 Task: Create a due date automation trigger when advanced on, on the monday before a card is due add content with a name starting with resume at 11:00 AM.
Action: Mouse moved to (1162, 115)
Screenshot: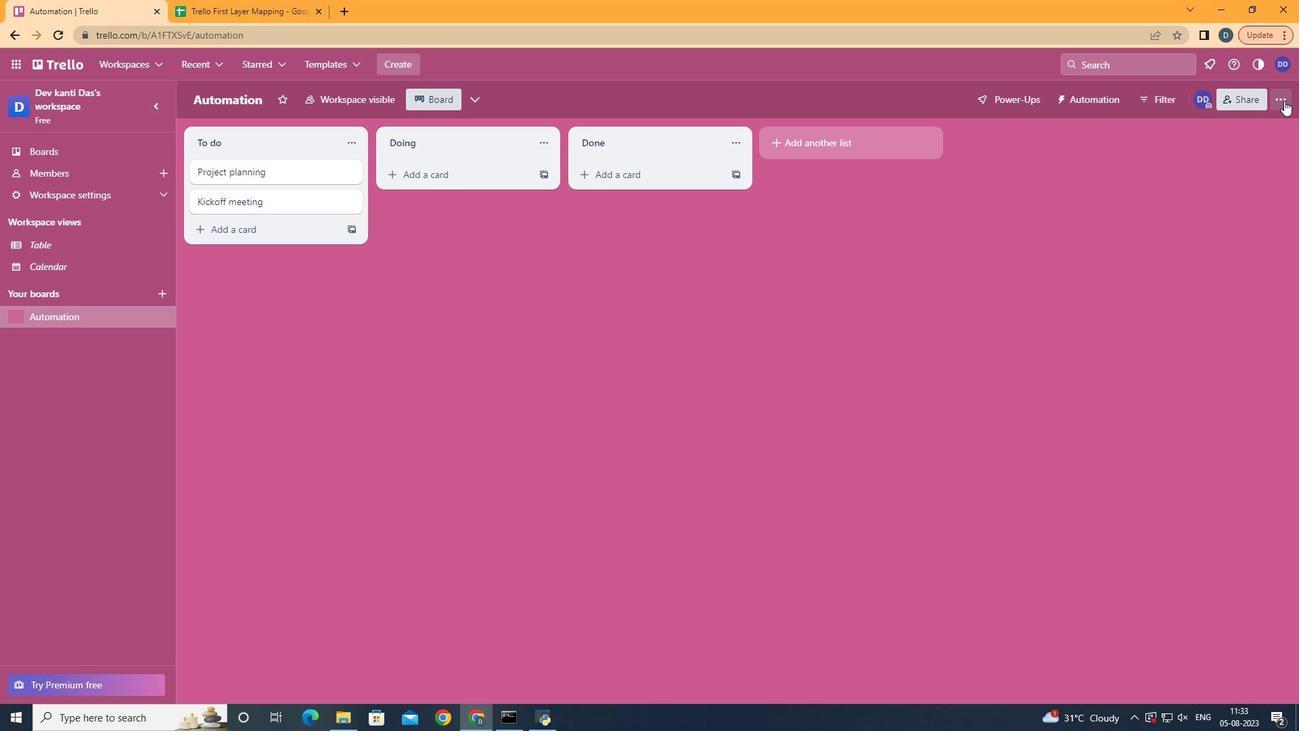
Action: Mouse pressed left at (1162, 115)
Screenshot: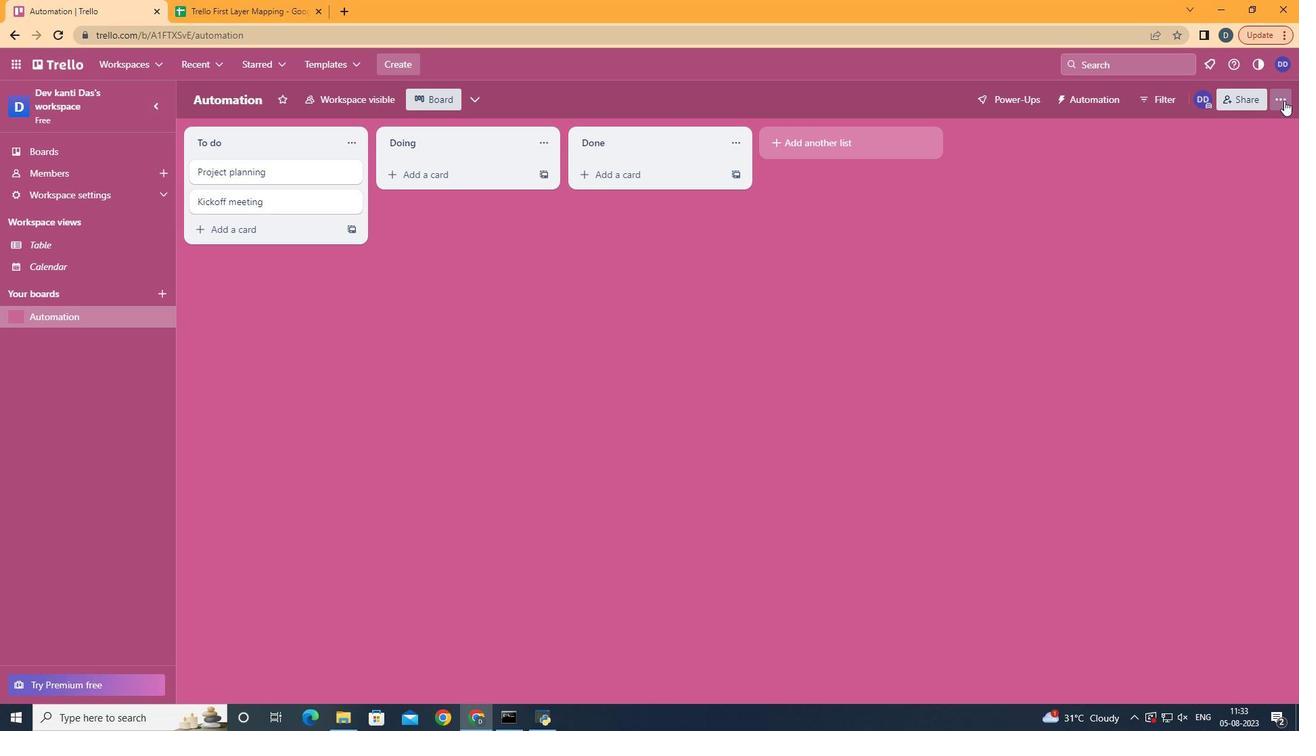 
Action: Mouse moved to (1100, 284)
Screenshot: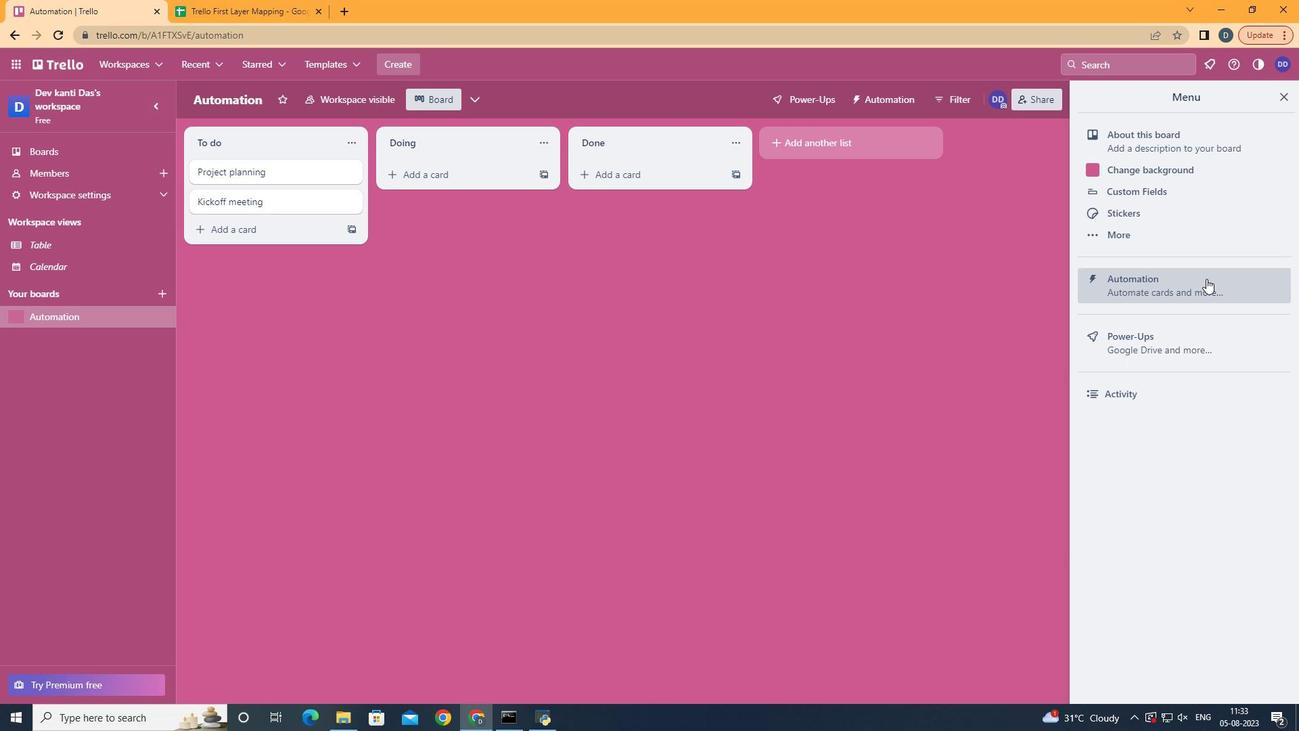 
Action: Mouse pressed left at (1100, 284)
Screenshot: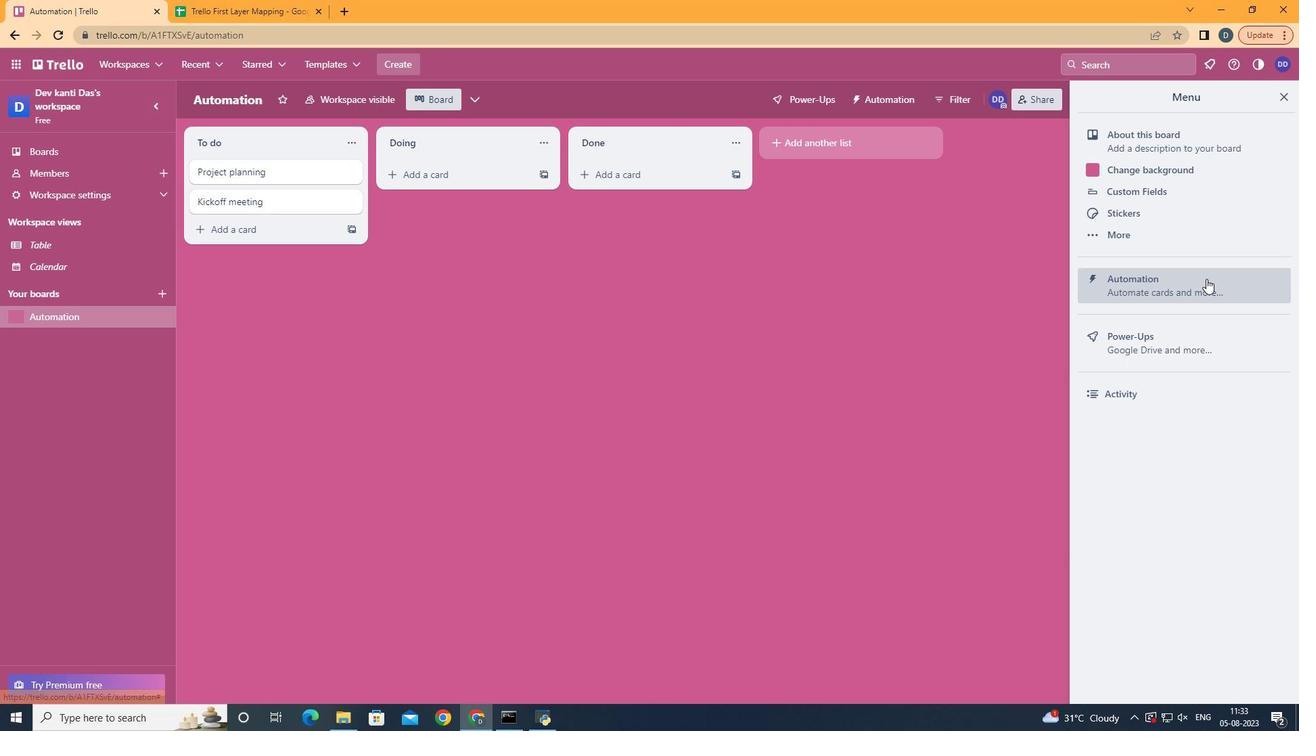 
Action: Mouse moved to (372, 280)
Screenshot: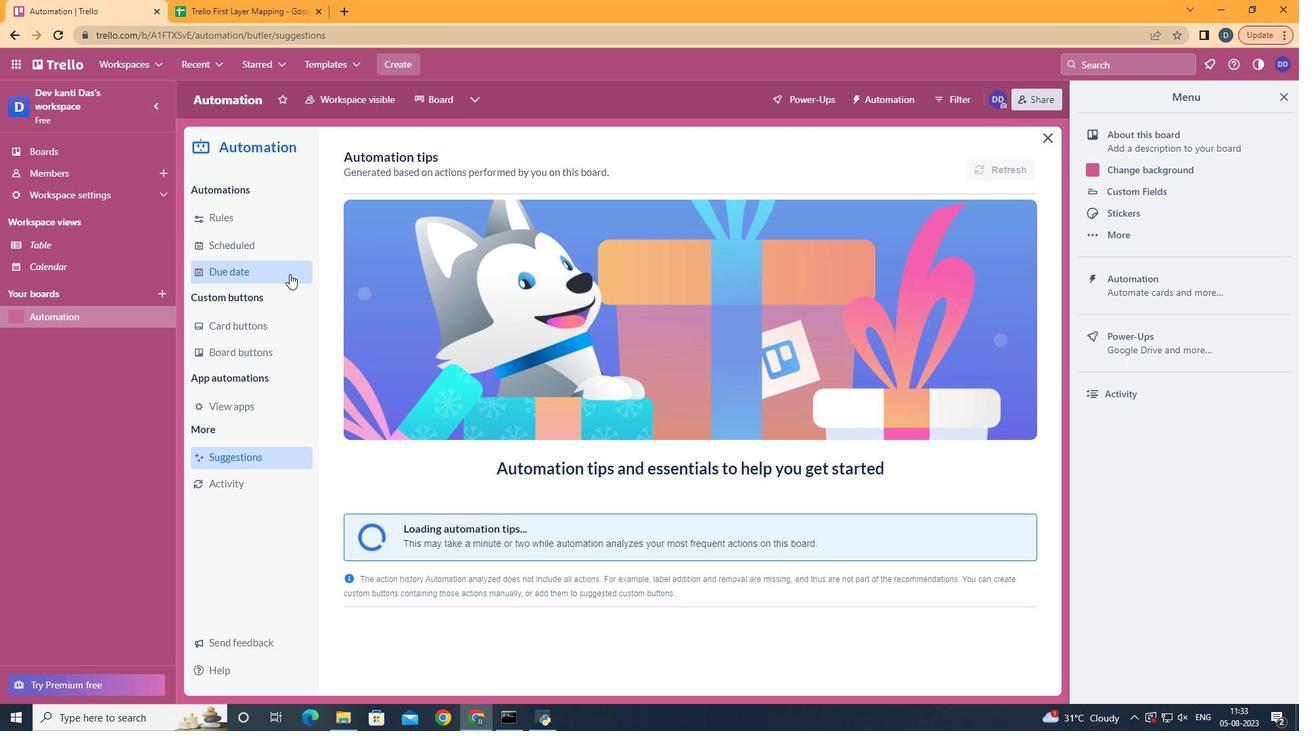 
Action: Mouse pressed left at (372, 280)
Screenshot: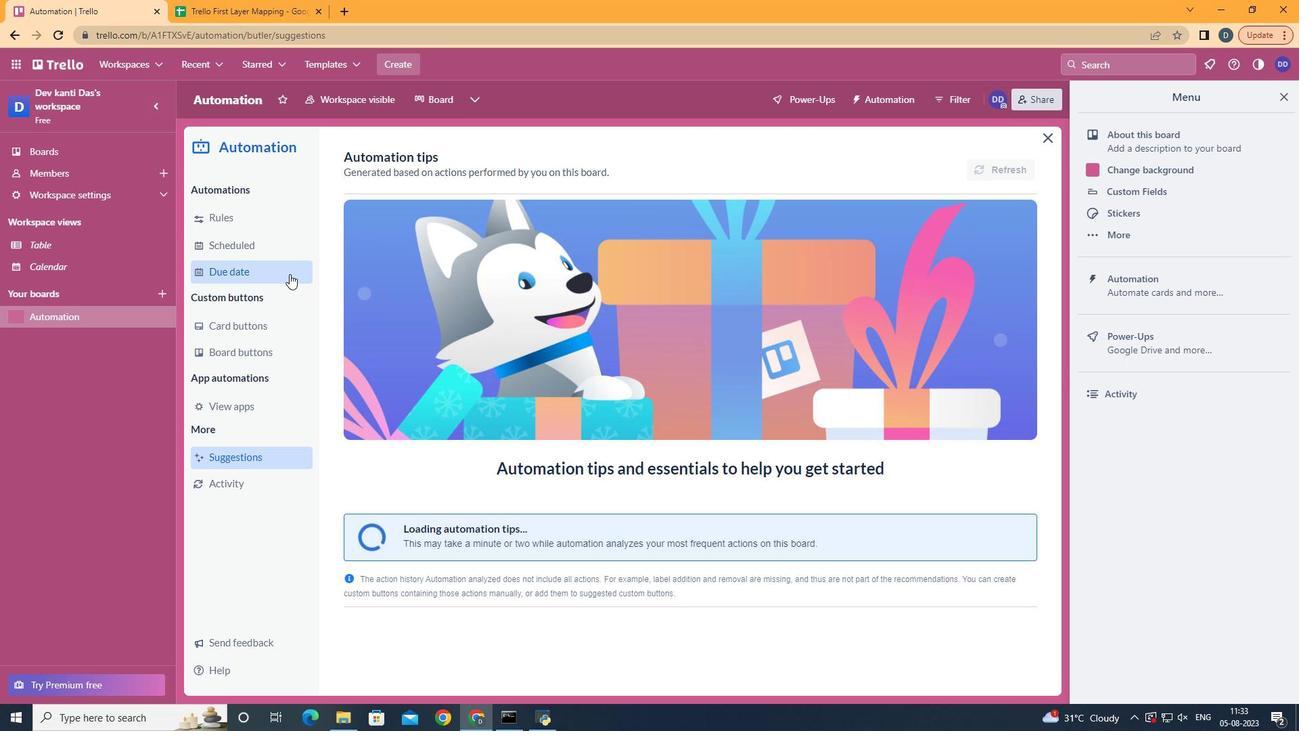 
Action: Mouse moved to (890, 176)
Screenshot: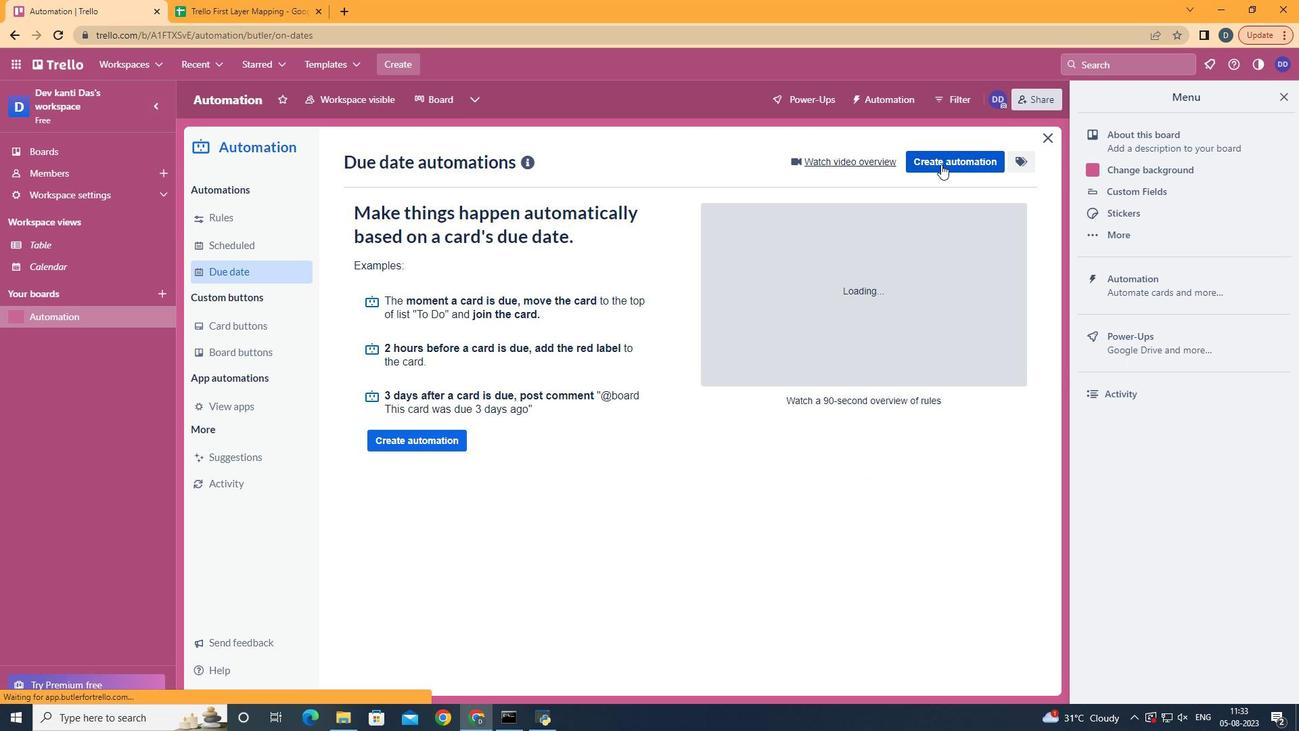 
Action: Mouse pressed left at (890, 176)
Screenshot: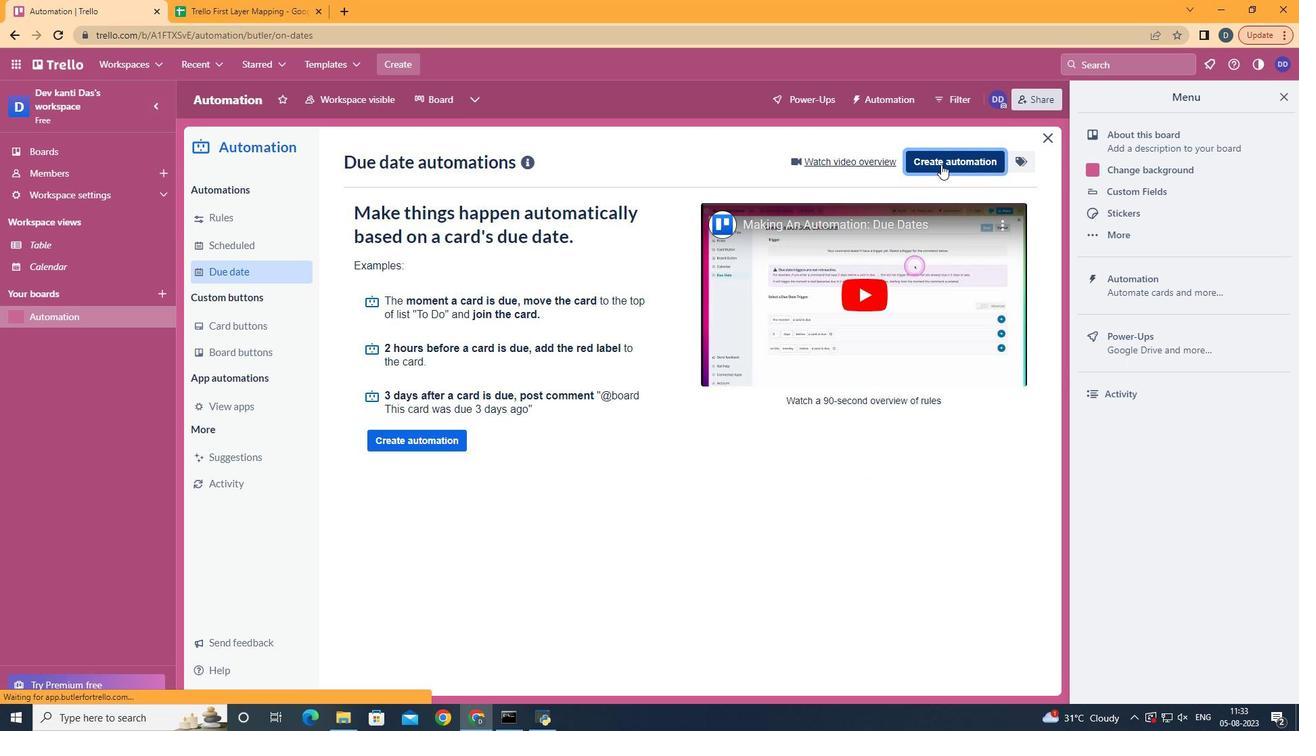 
Action: Mouse moved to (704, 290)
Screenshot: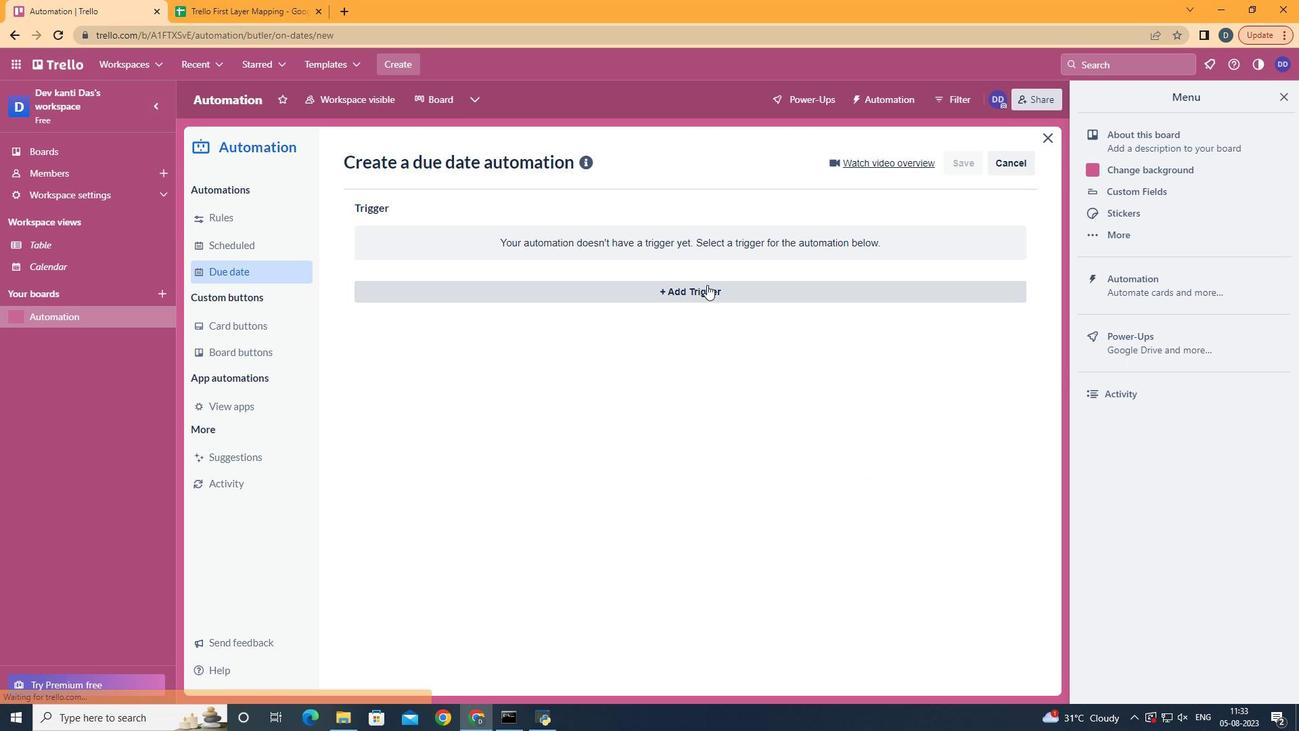 
Action: Mouse pressed left at (704, 290)
Screenshot: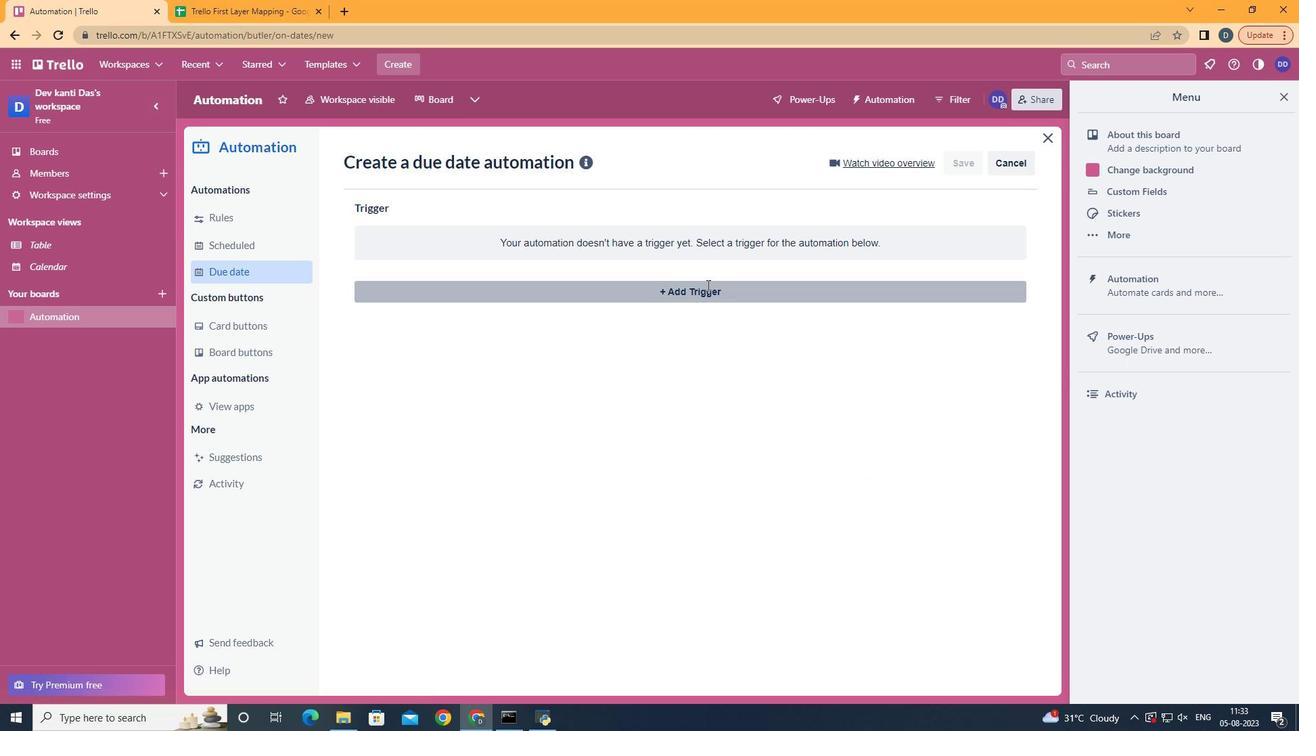 
Action: Mouse moved to (475, 360)
Screenshot: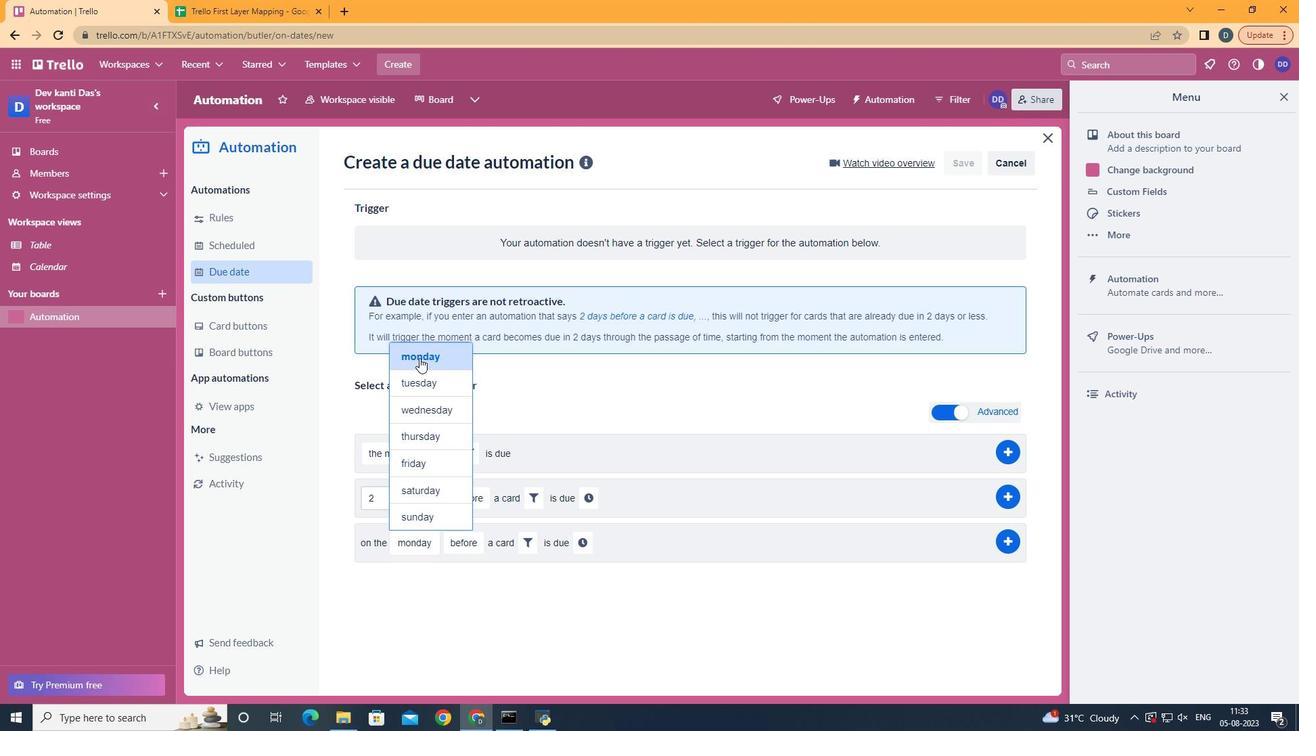 
Action: Mouse pressed left at (475, 360)
Screenshot: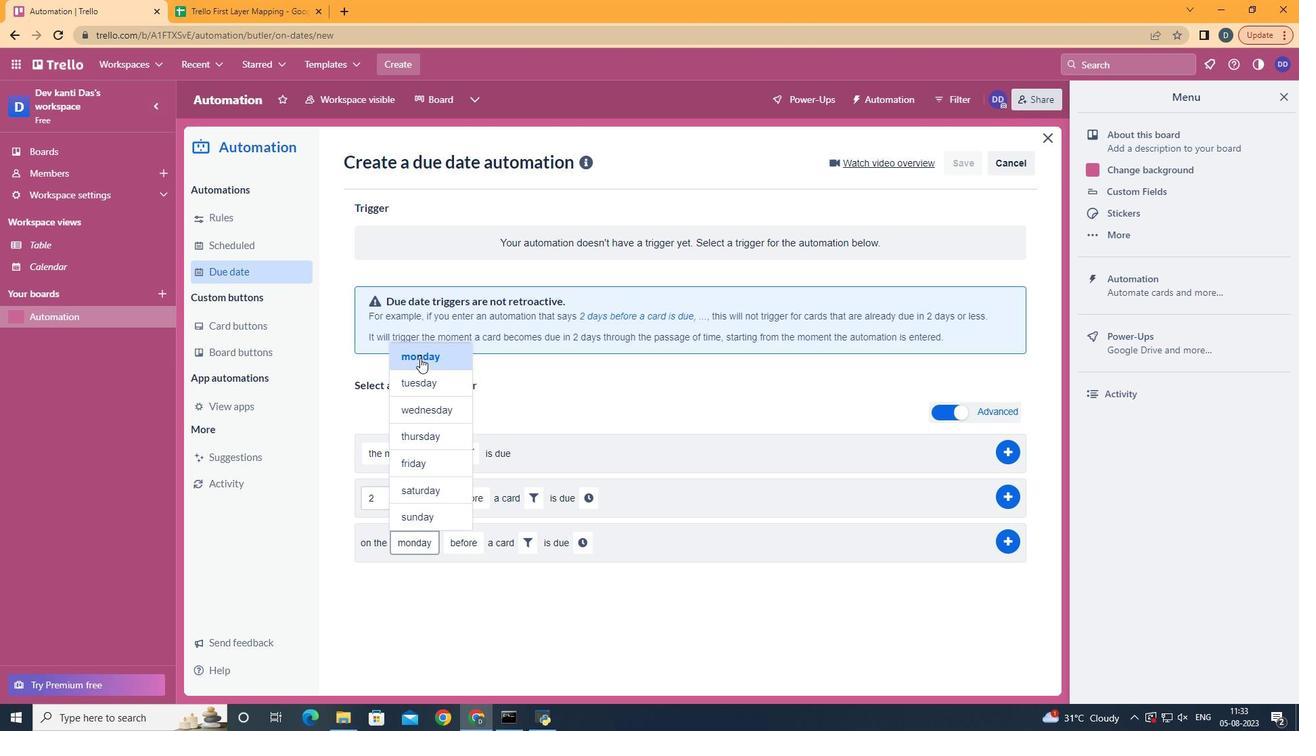 
Action: Mouse moved to (519, 549)
Screenshot: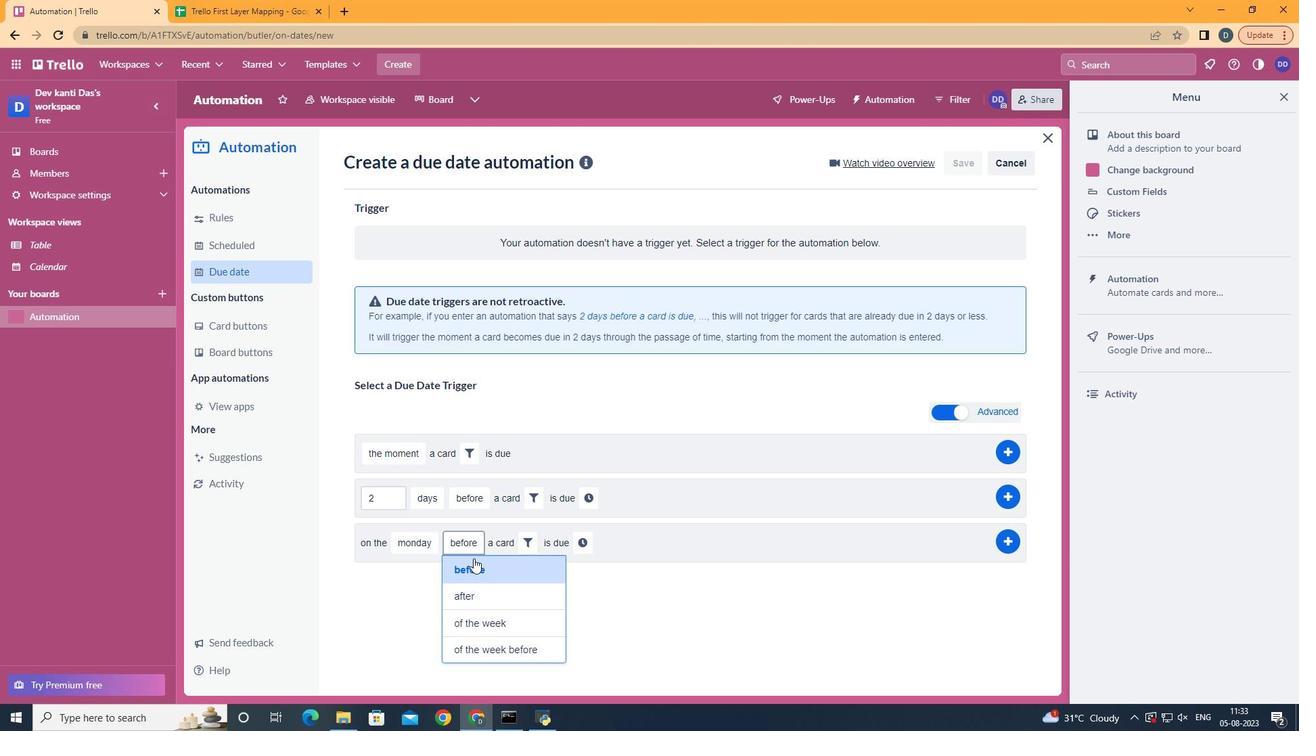 
Action: Mouse pressed left at (519, 549)
Screenshot: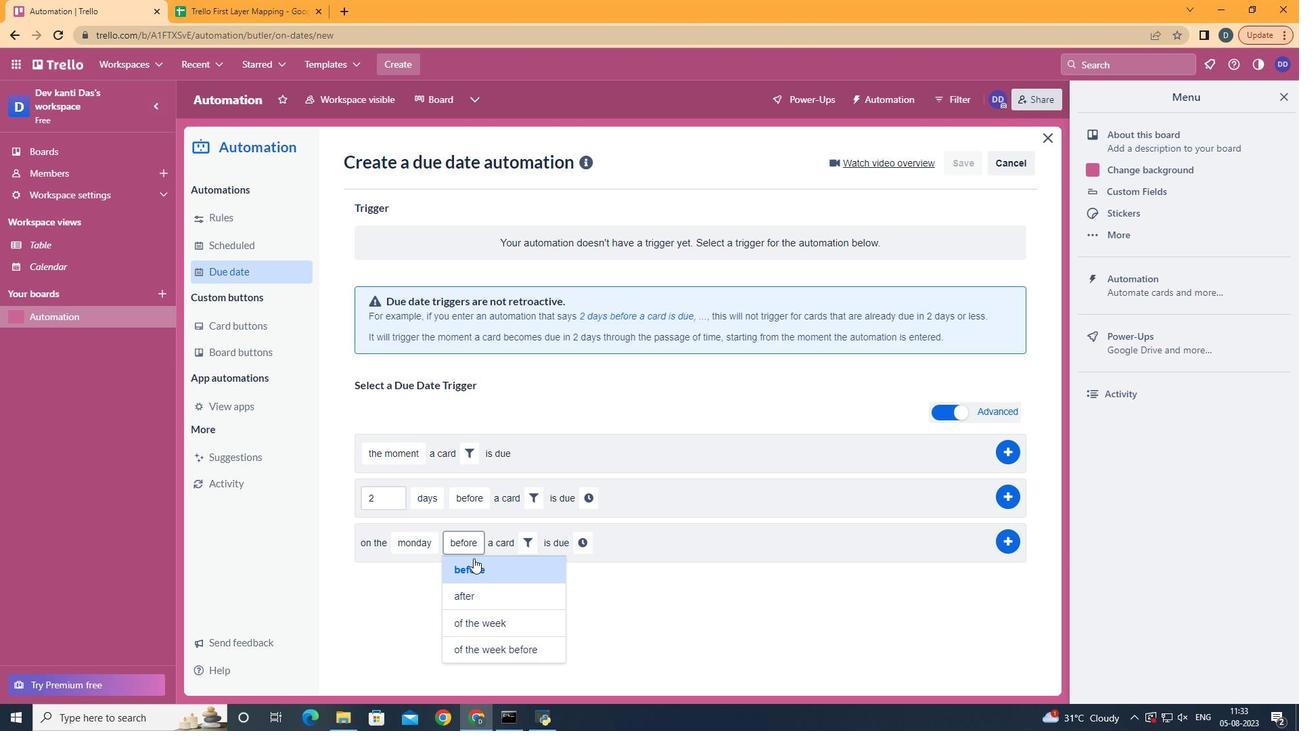 
Action: Mouse moved to (564, 533)
Screenshot: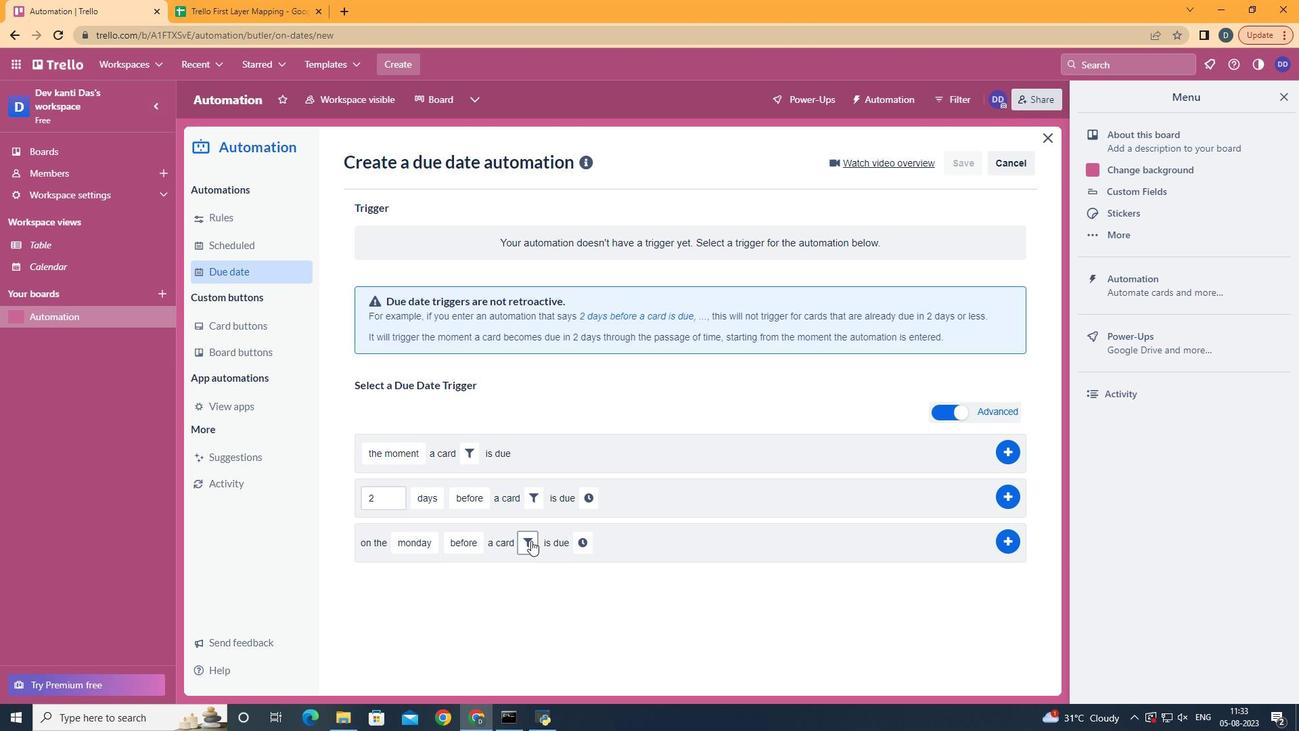 
Action: Mouse pressed left at (564, 533)
Screenshot: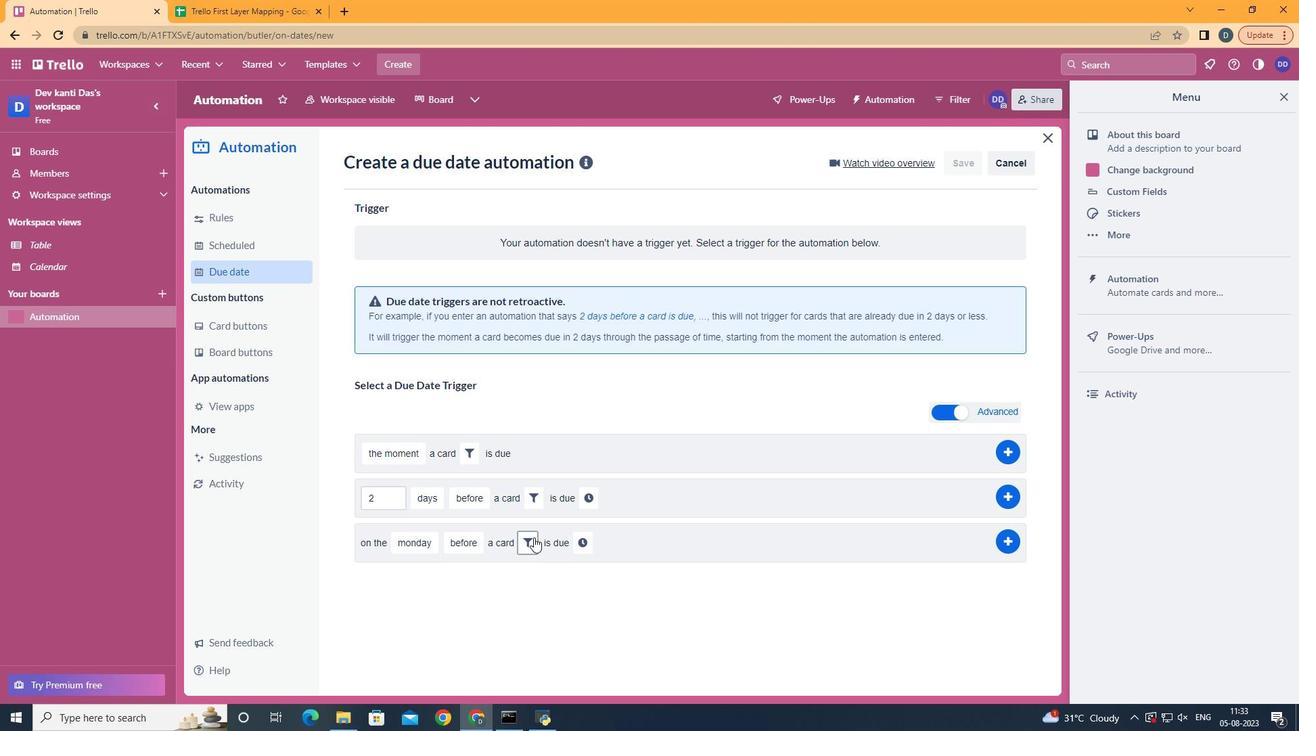 
Action: Mouse moved to (699, 573)
Screenshot: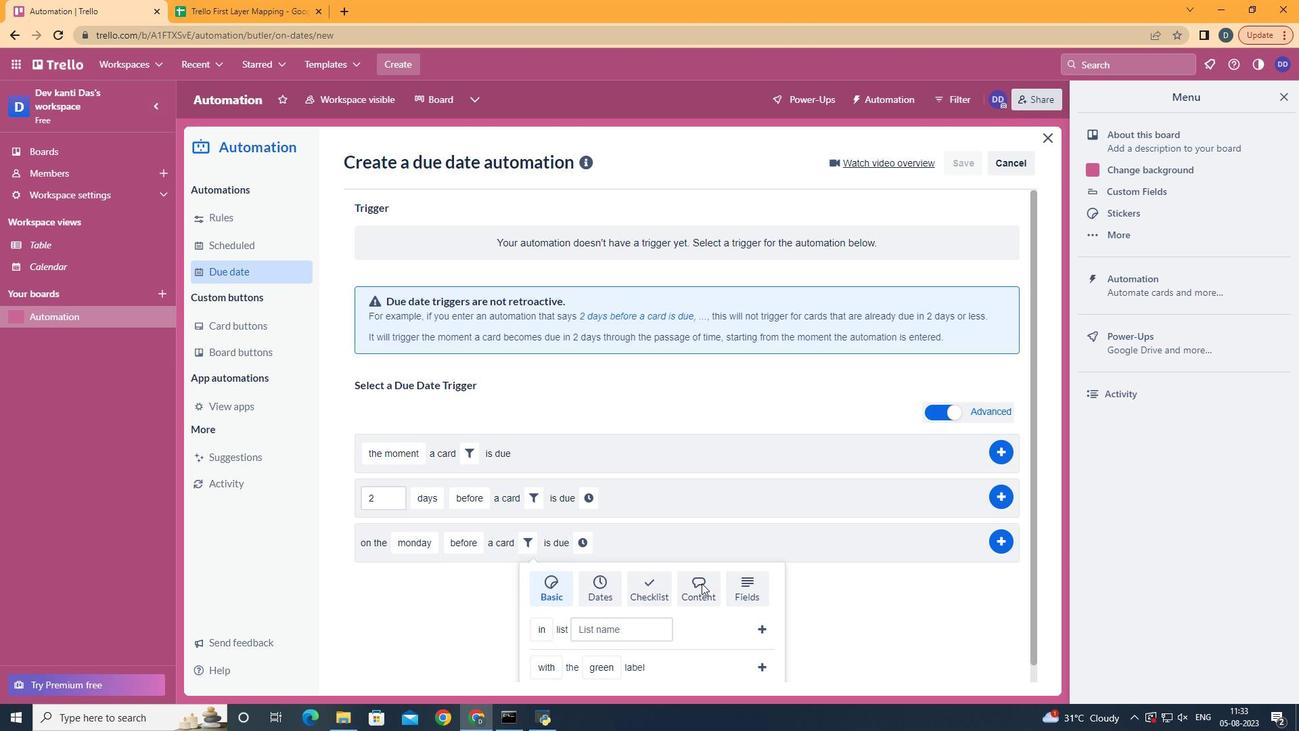 
Action: Mouse pressed left at (699, 573)
Screenshot: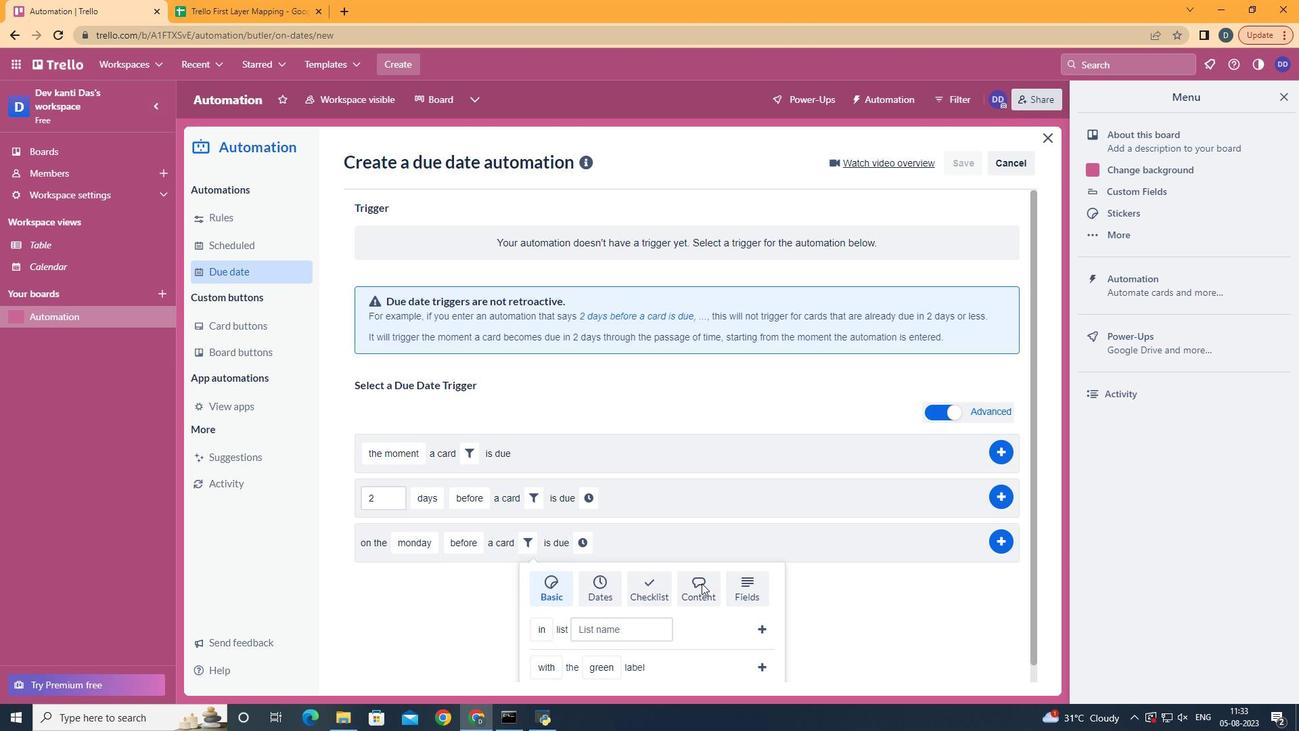 
Action: Mouse scrolled (699, 573) with delta (0, 0)
Screenshot: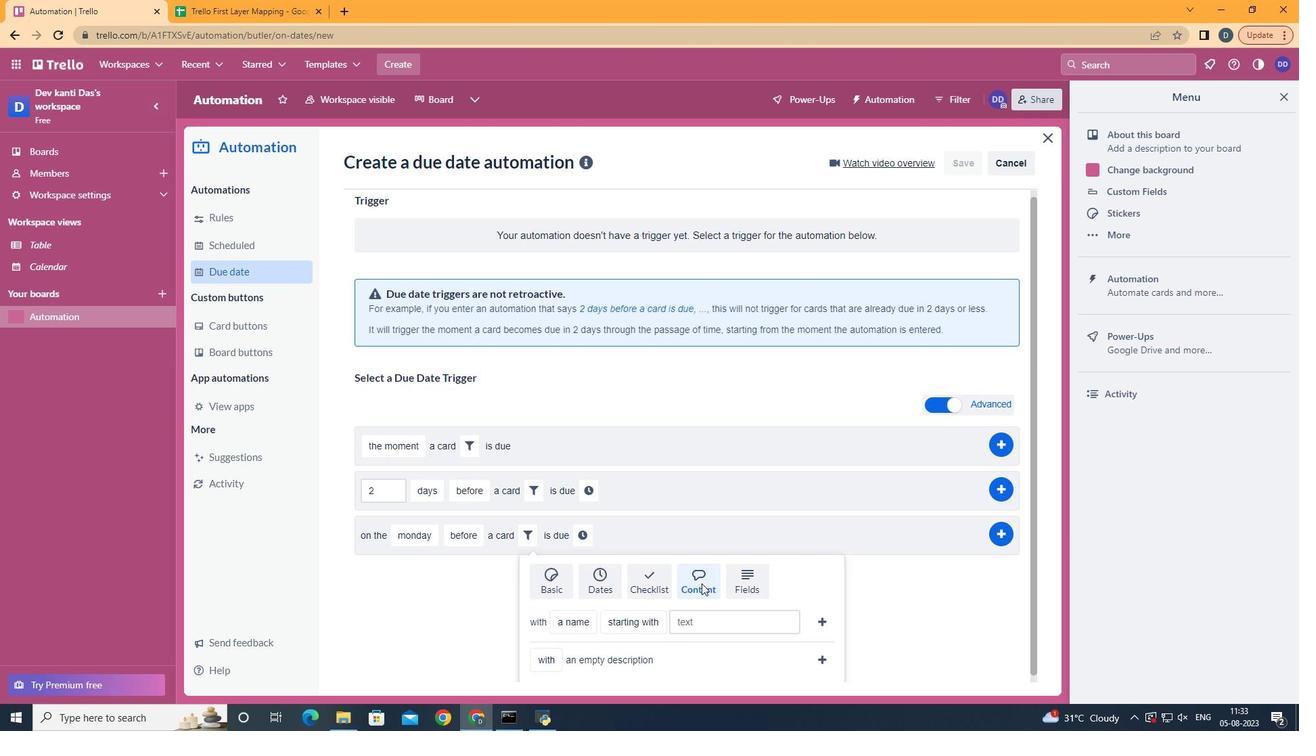 
Action: Mouse scrolled (699, 573) with delta (0, 0)
Screenshot: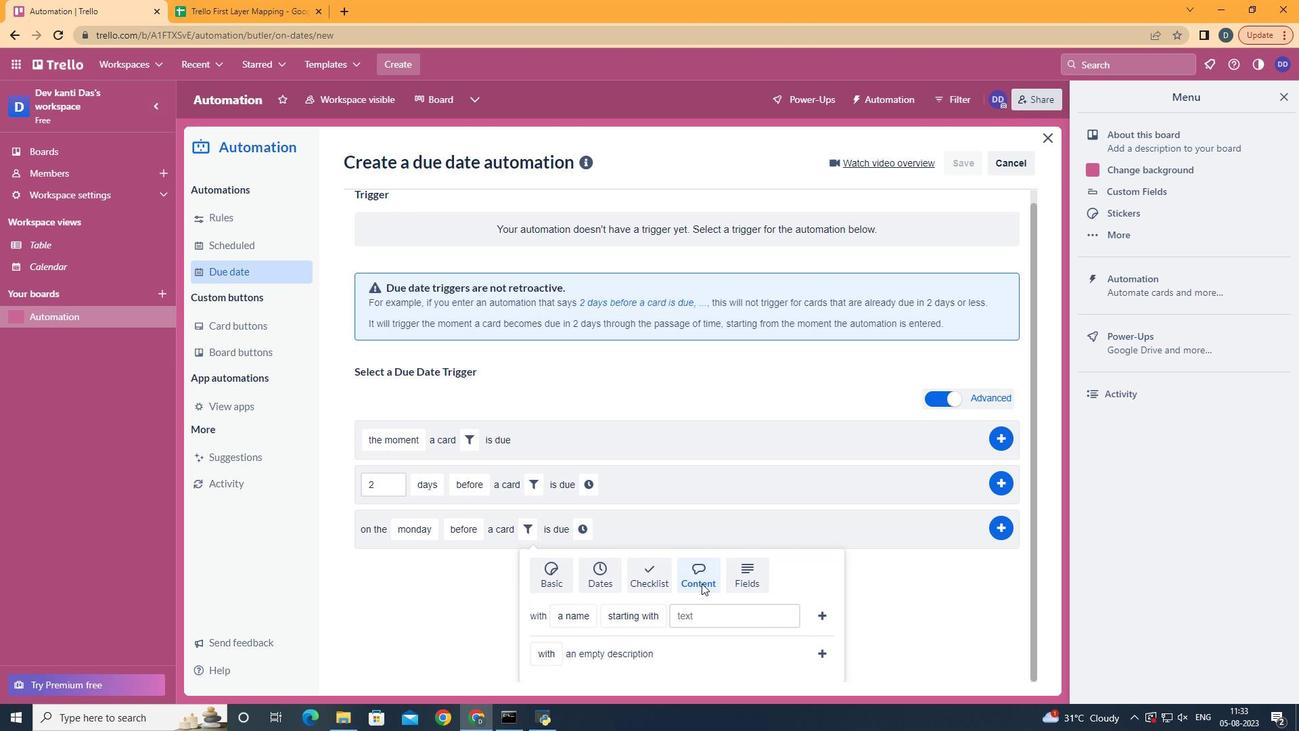 
Action: Mouse moved to (613, 530)
Screenshot: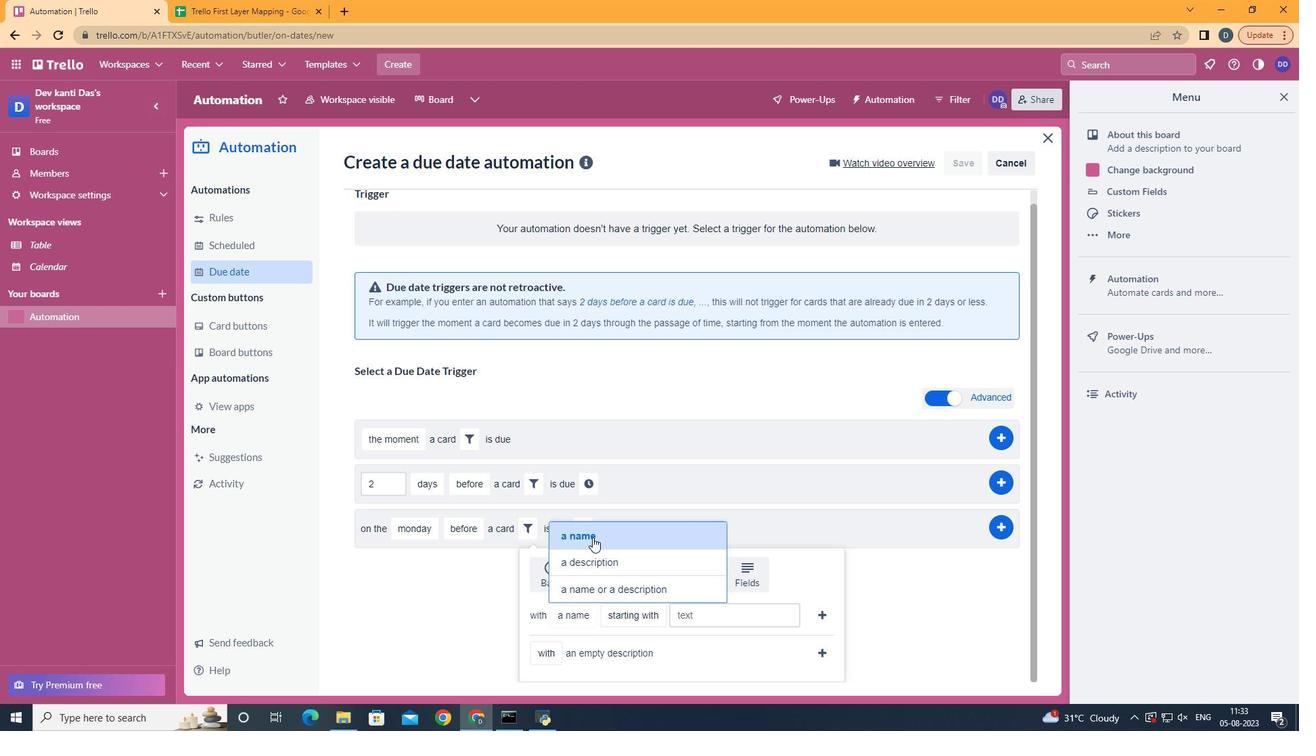 
Action: Mouse pressed left at (613, 530)
Screenshot: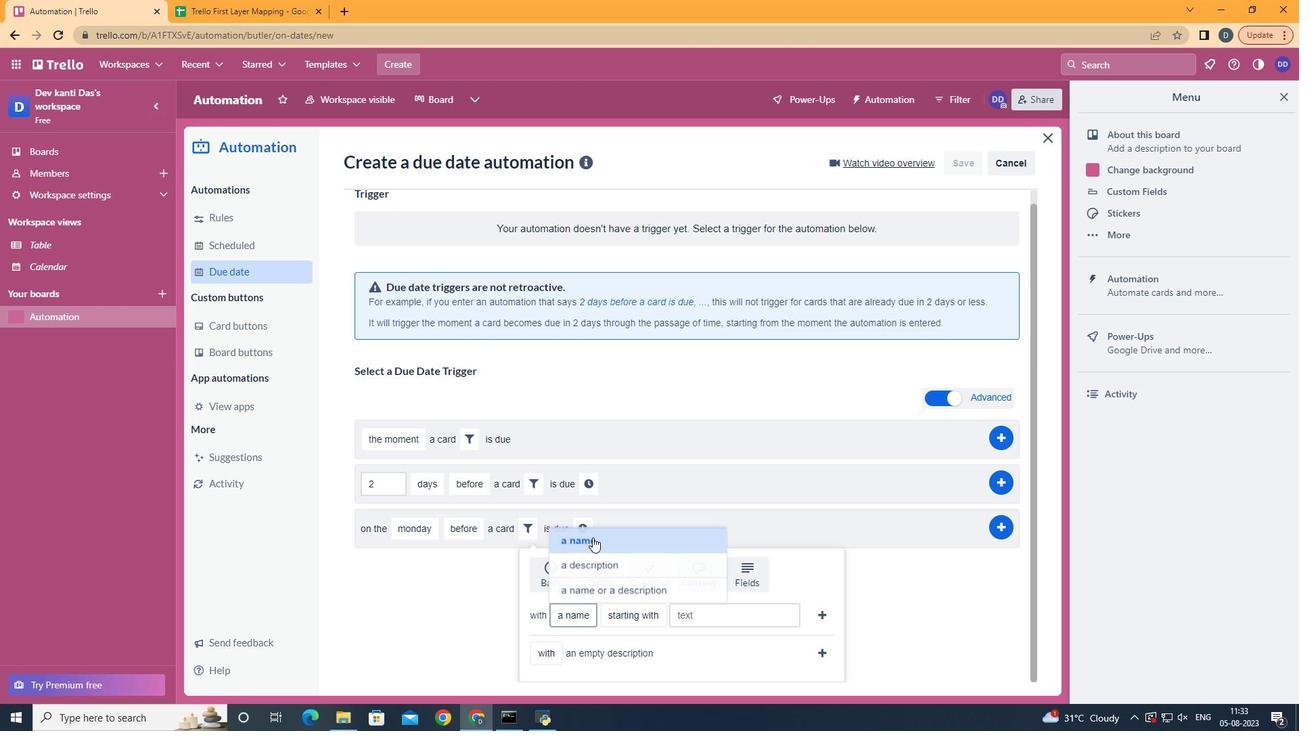 
Action: Mouse moved to (663, 454)
Screenshot: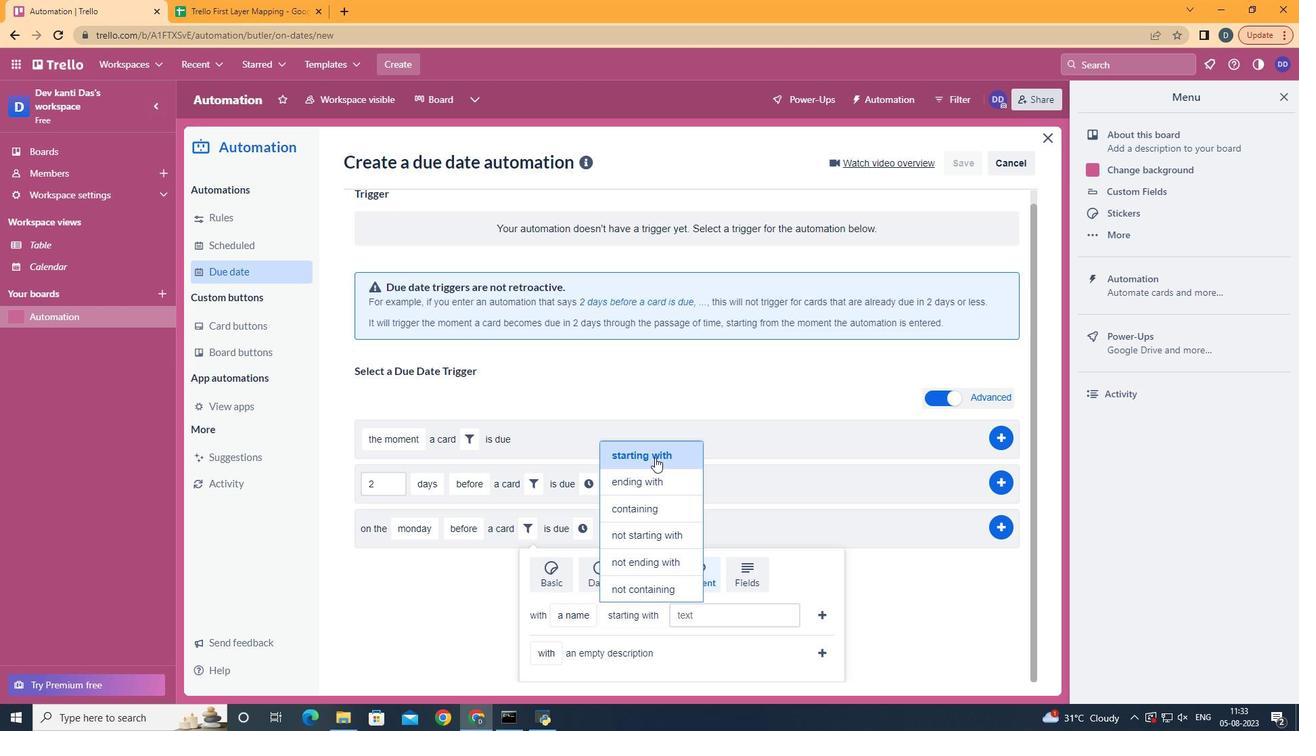 
Action: Mouse pressed left at (663, 454)
Screenshot: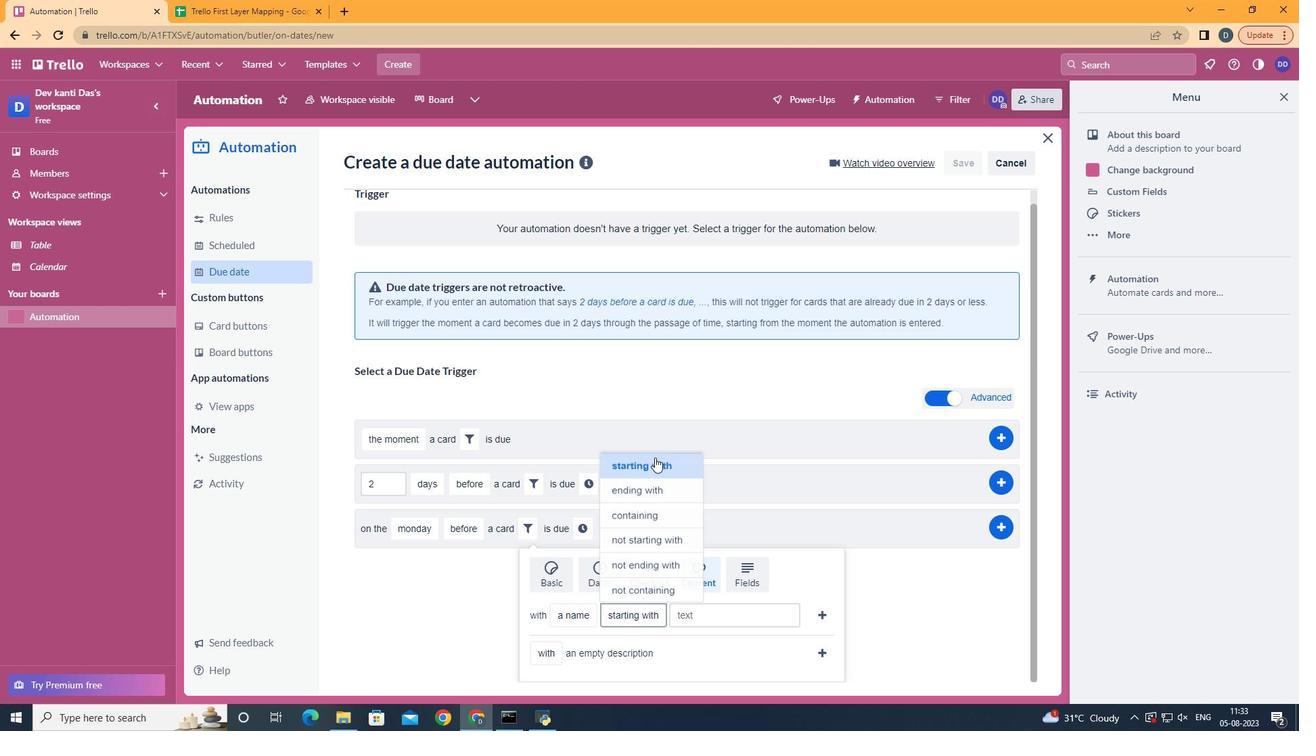 
Action: Mouse moved to (721, 598)
Screenshot: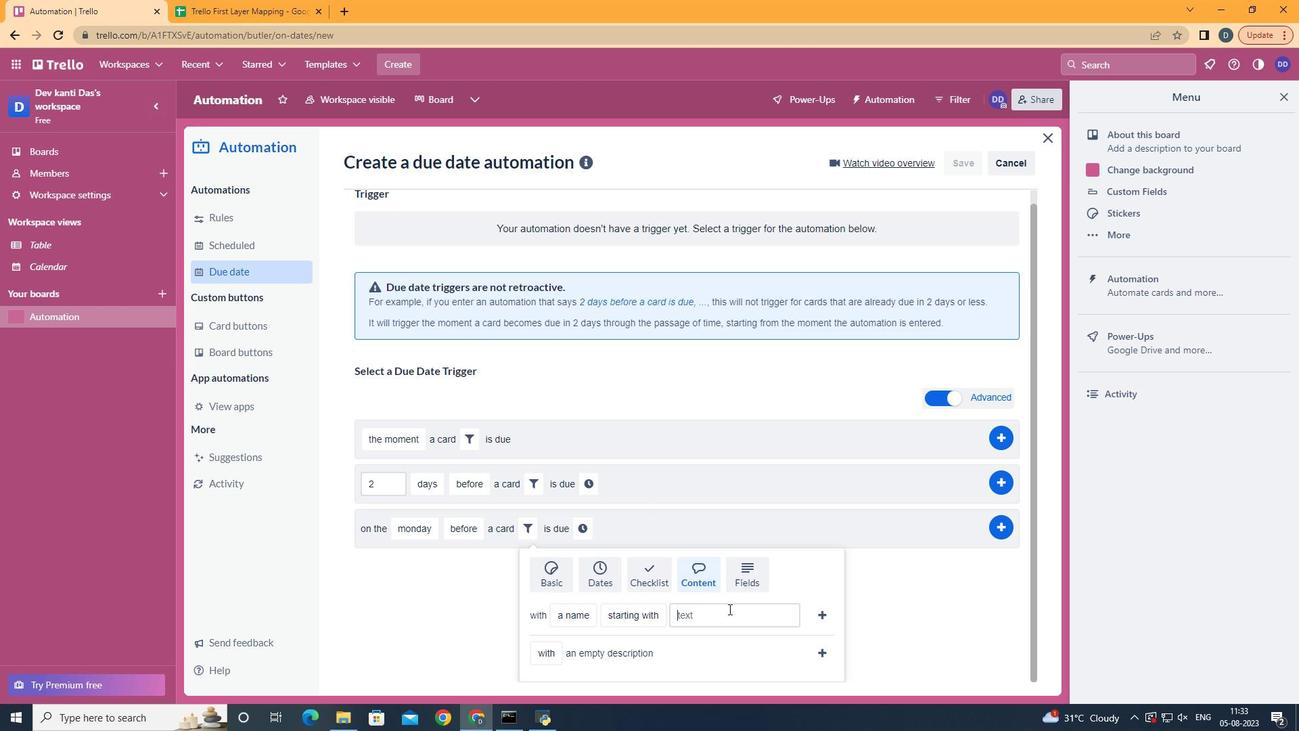 
Action: Mouse pressed left at (721, 598)
Screenshot: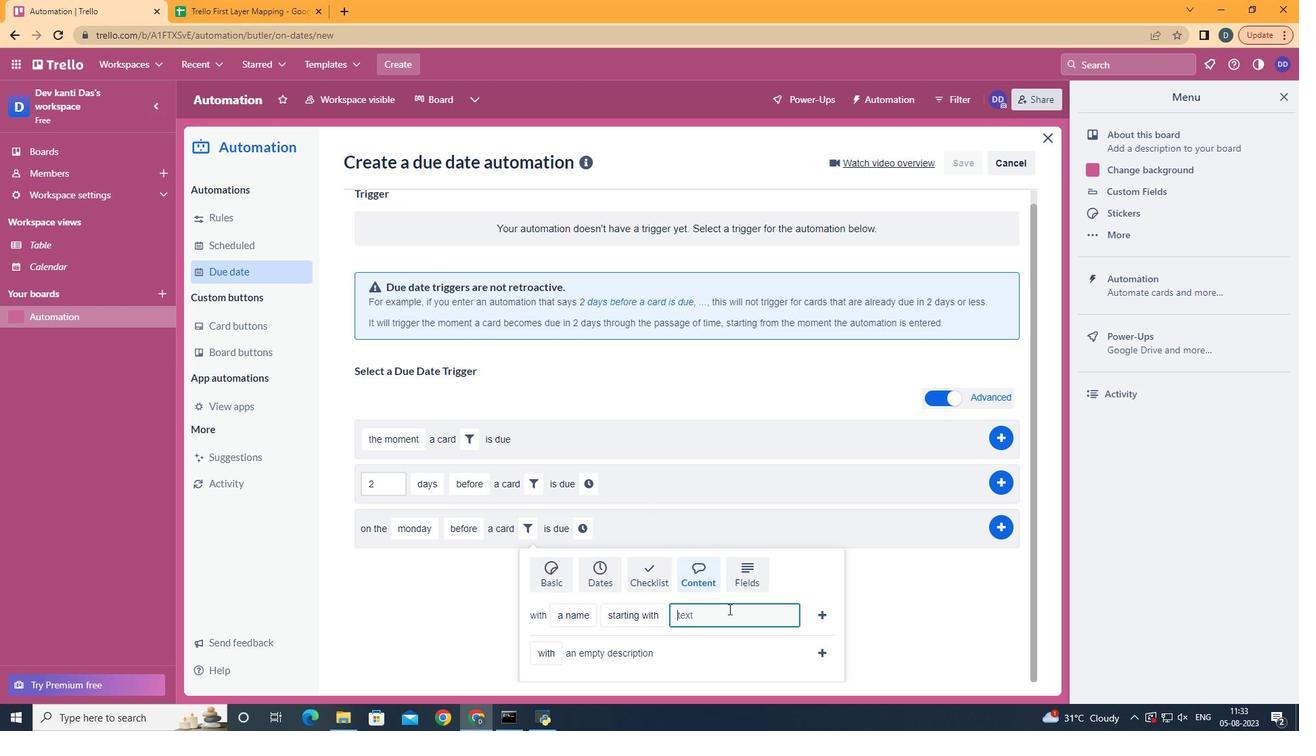 
Action: Key pressed resume
Screenshot: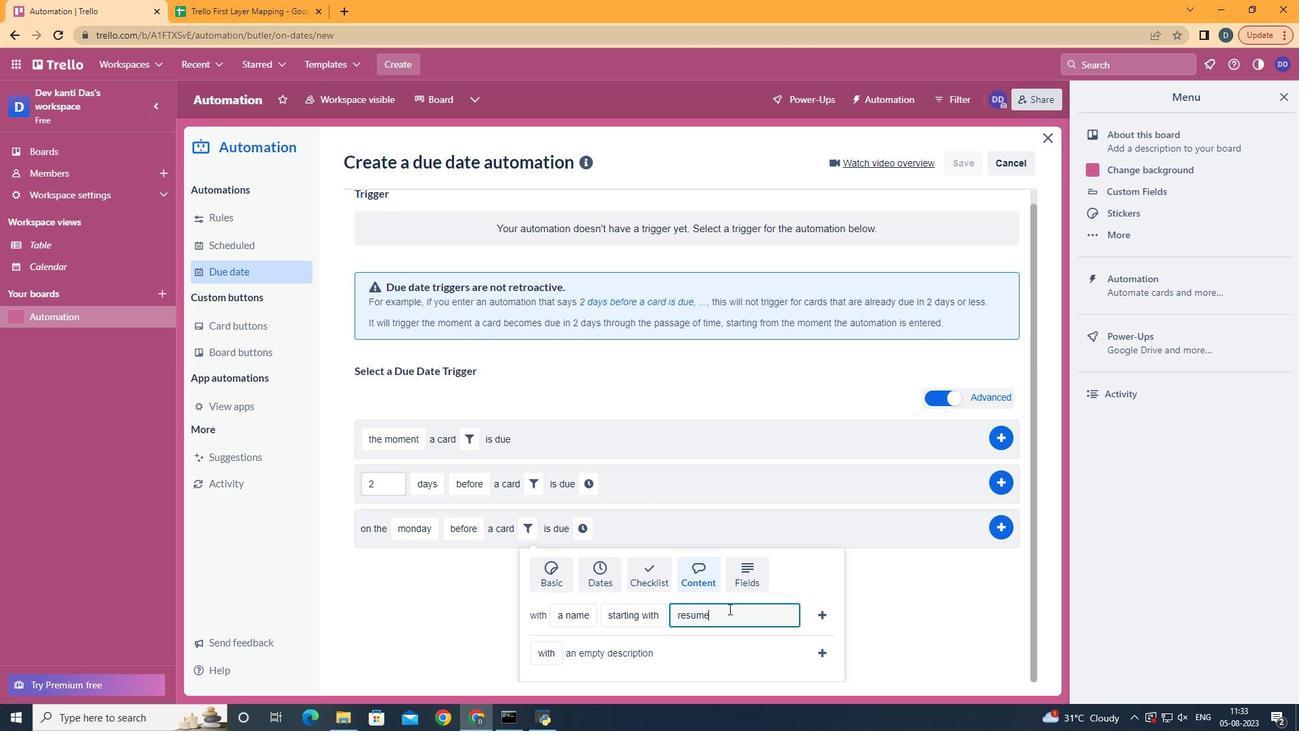 
Action: Mouse moved to (798, 603)
Screenshot: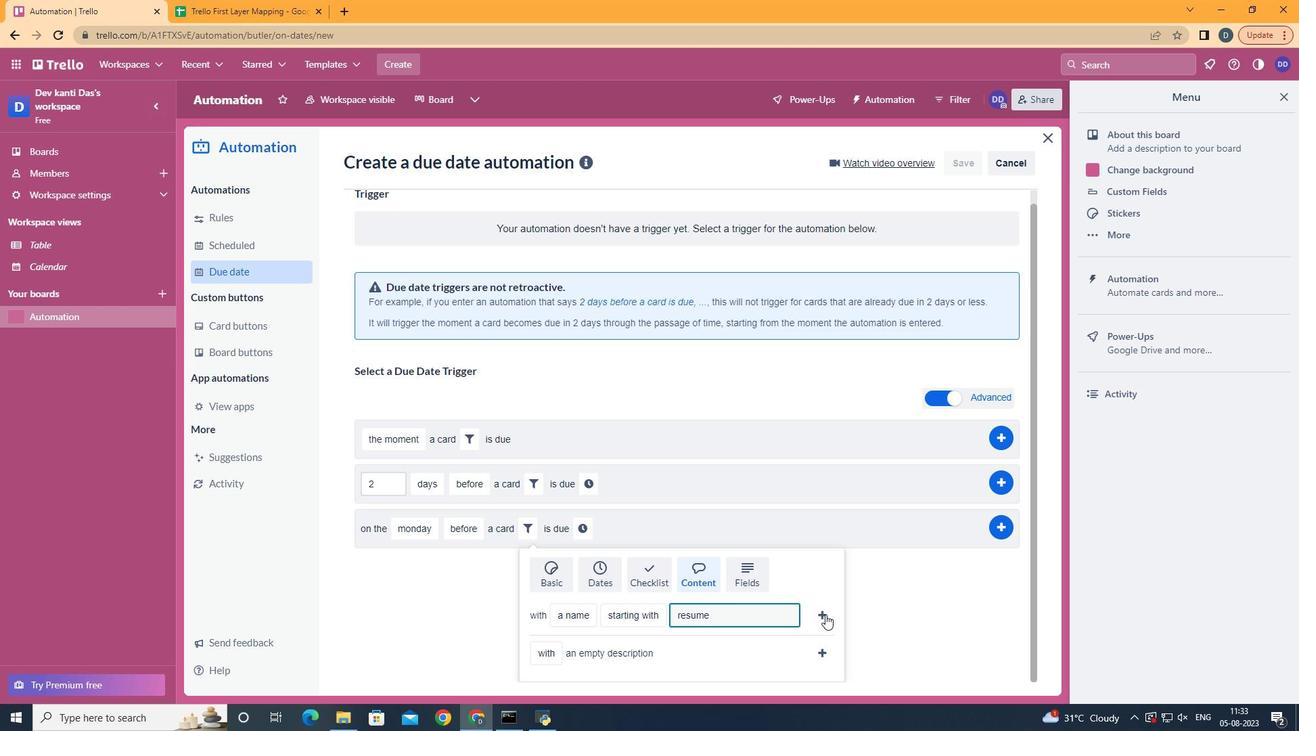 
Action: Mouse pressed left at (798, 603)
Screenshot: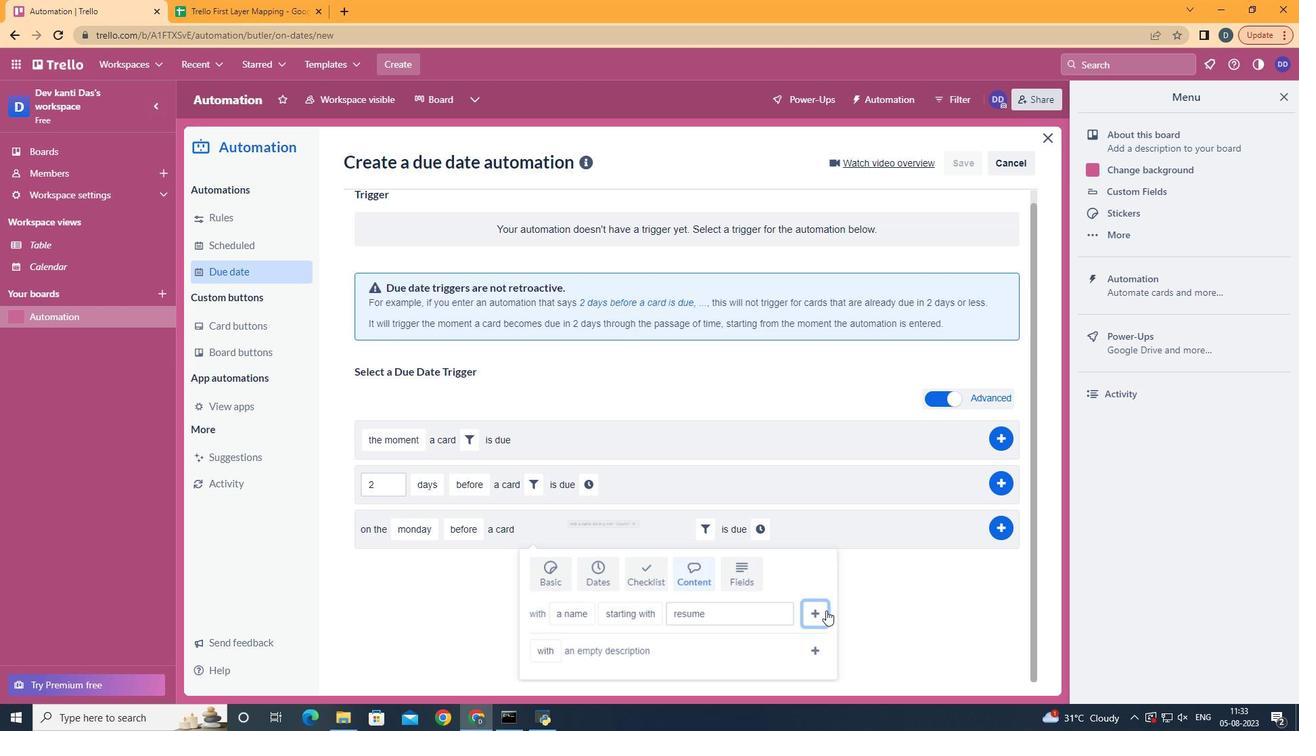 
Action: Mouse moved to (745, 537)
Screenshot: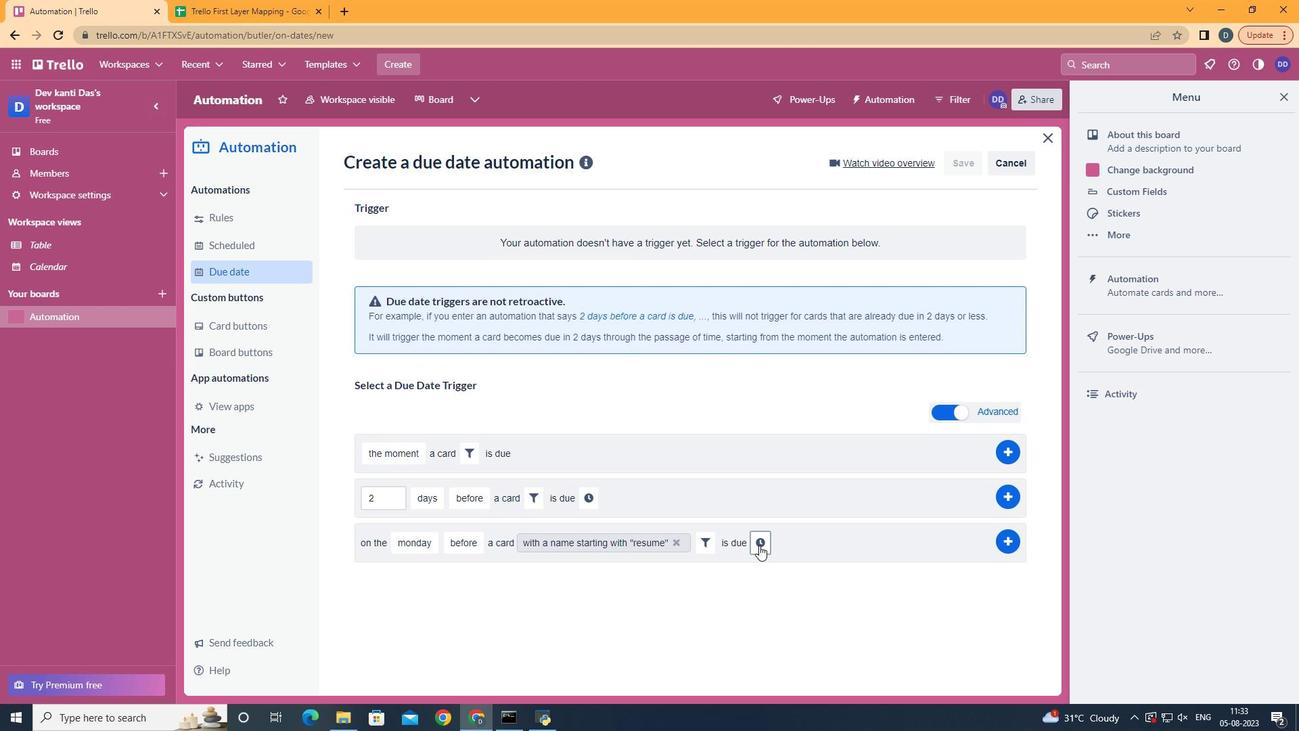 
Action: Mouse pressed left at (745, 537)
Screenshot: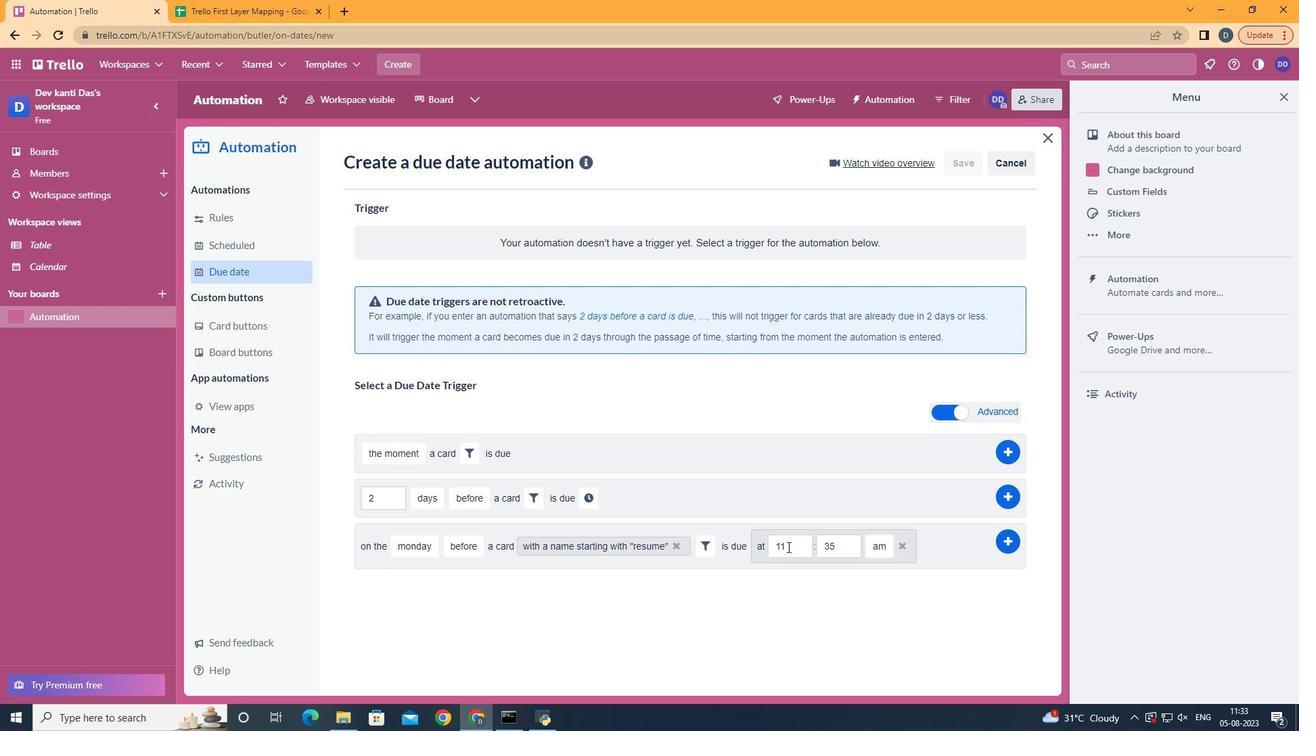 
Action: Mouse moved to (819, 537)
Screenshot: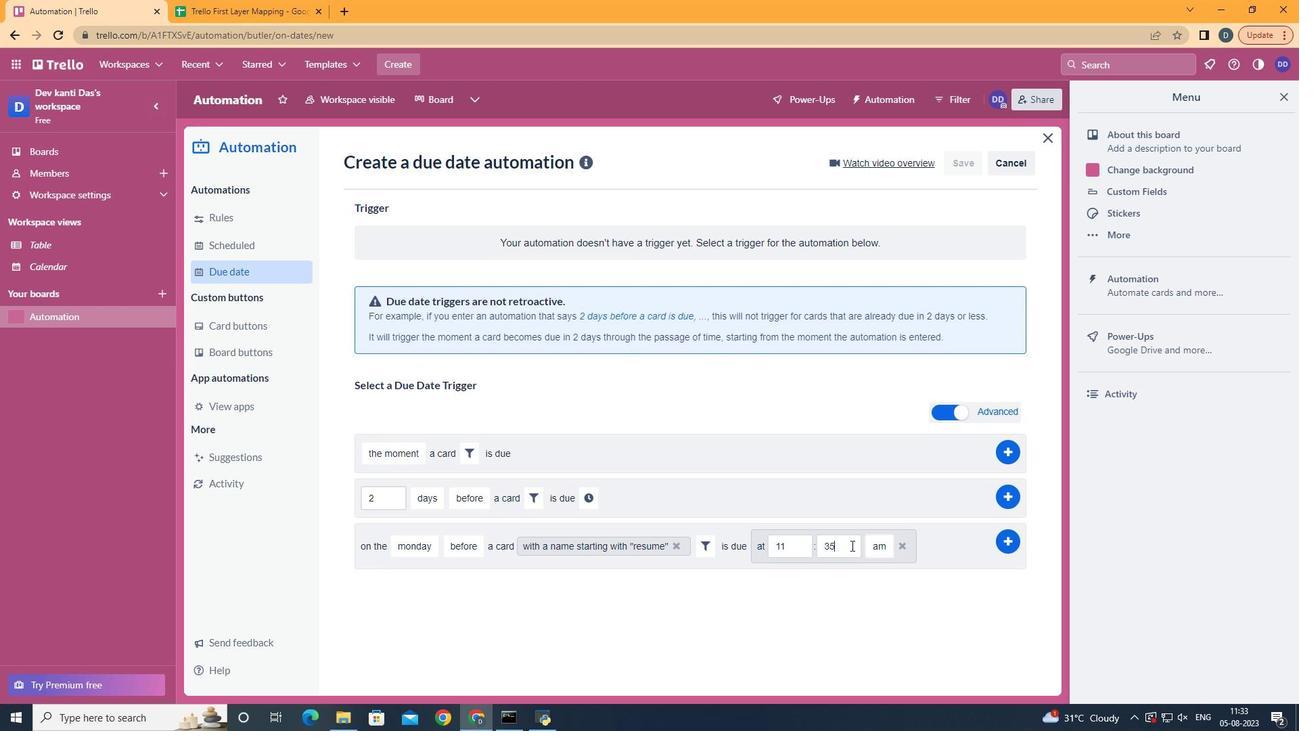 
Action: Mouse pressed left at (819, 537)
Screenshot: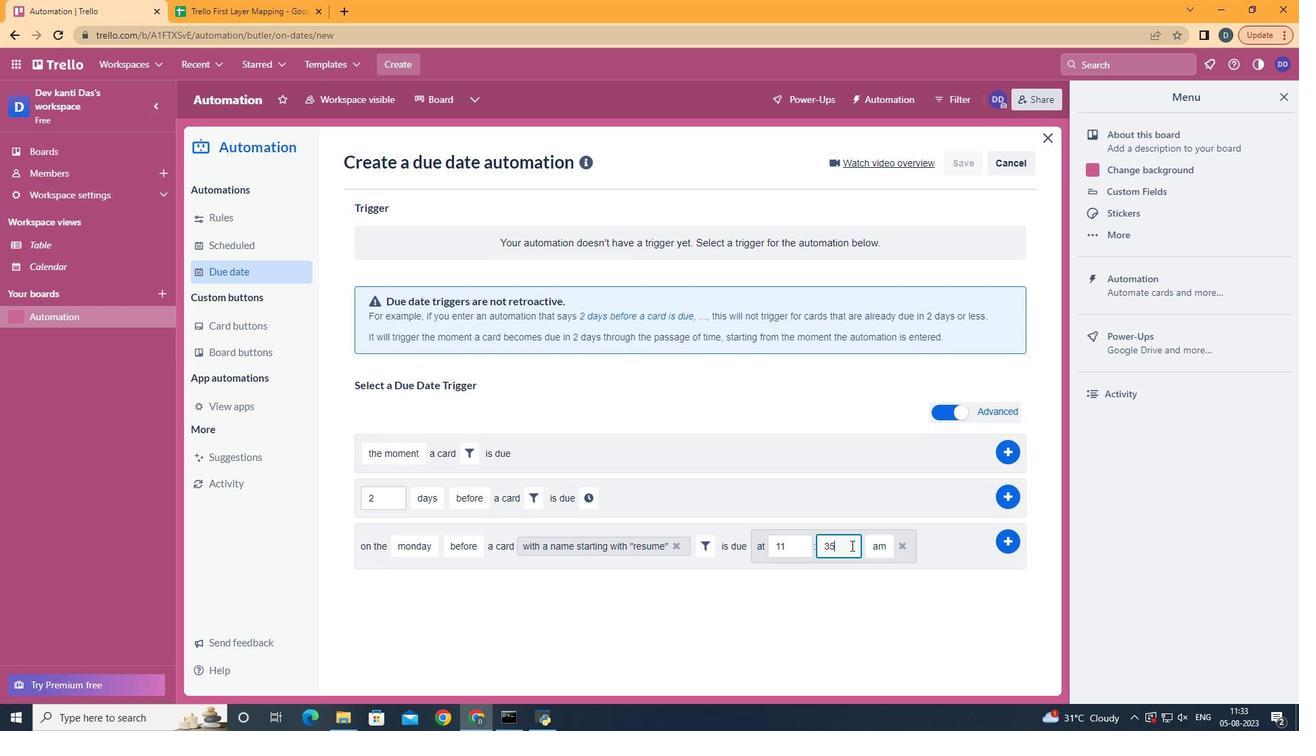 
Action: Key pressed <Key.backspace><Key.backspace>00
Screenshot: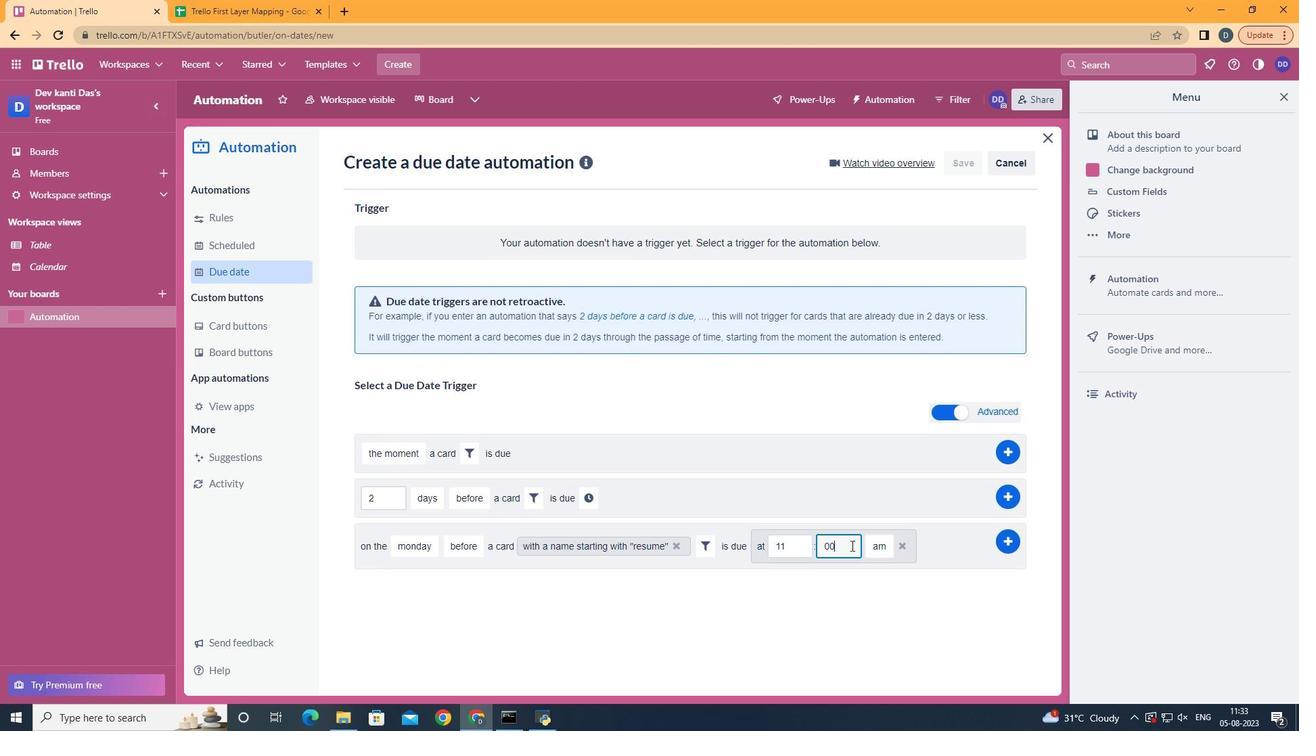 
Action: Mouse moved to (947, 530)
Screenshot: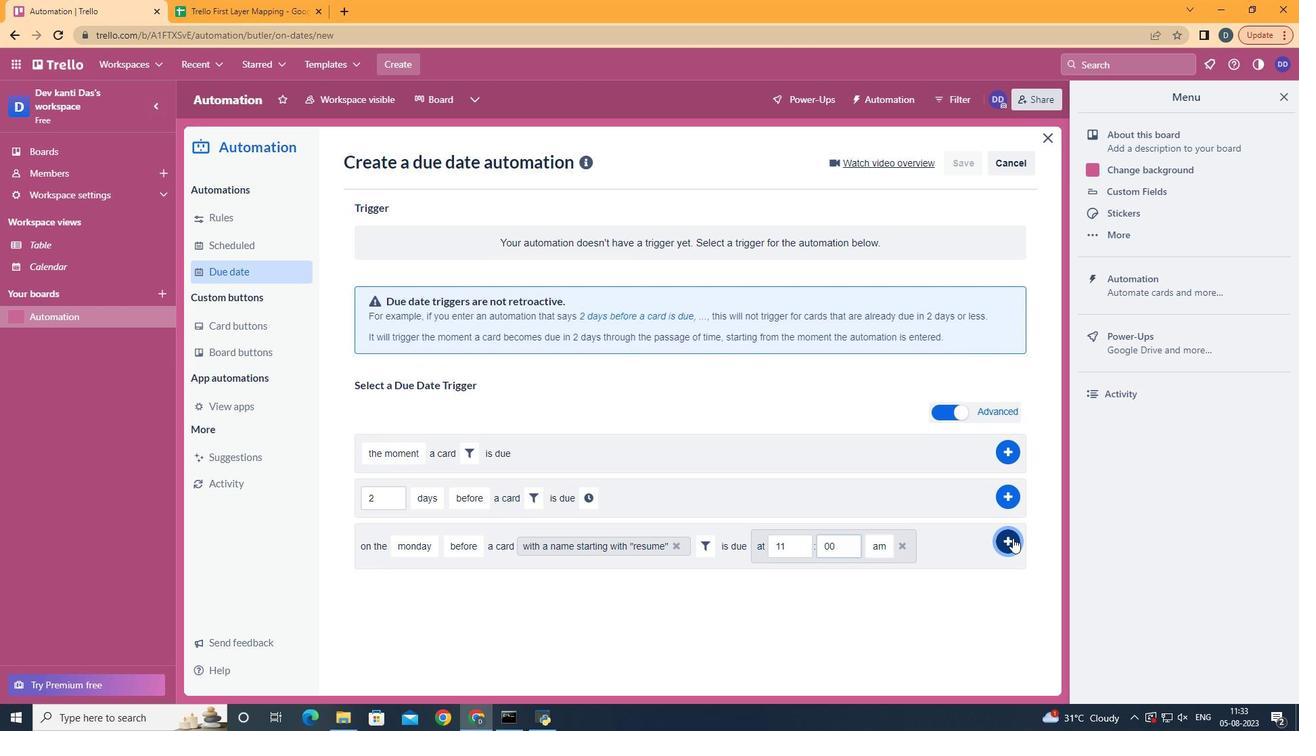 
Action: Mouse pressed left at (947, 530)
Screenshot: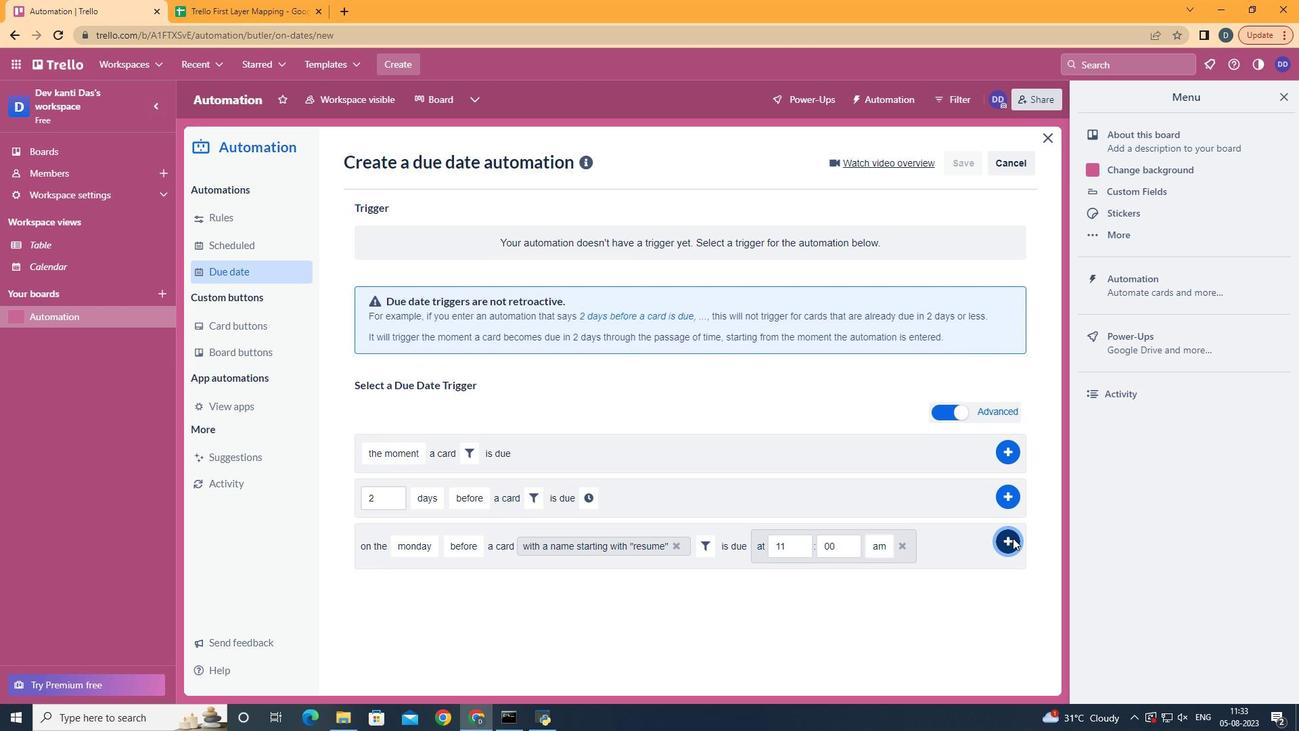 
Action: Mouse moved to (647, 249)
Screenshot: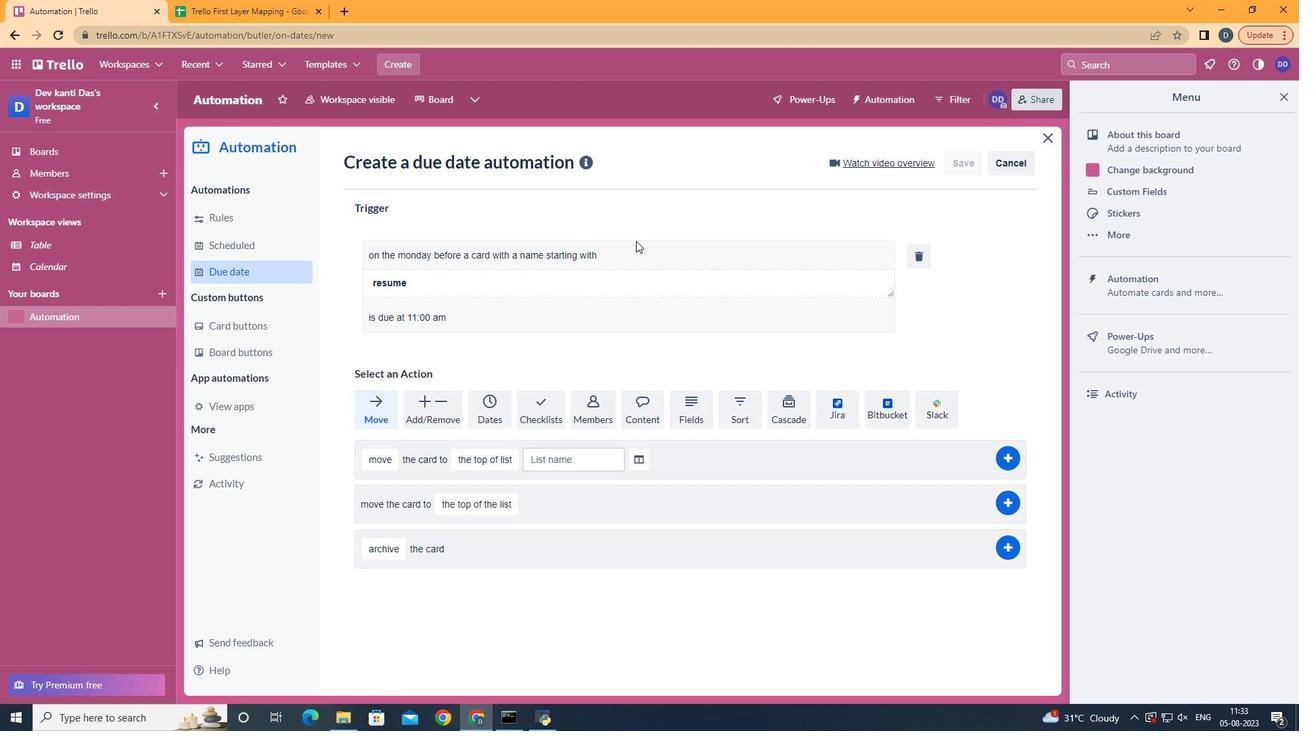 
